 Task: Slide 4 - About The Recipe.
Action: Mouse moved to (35, 82)
Screenshot: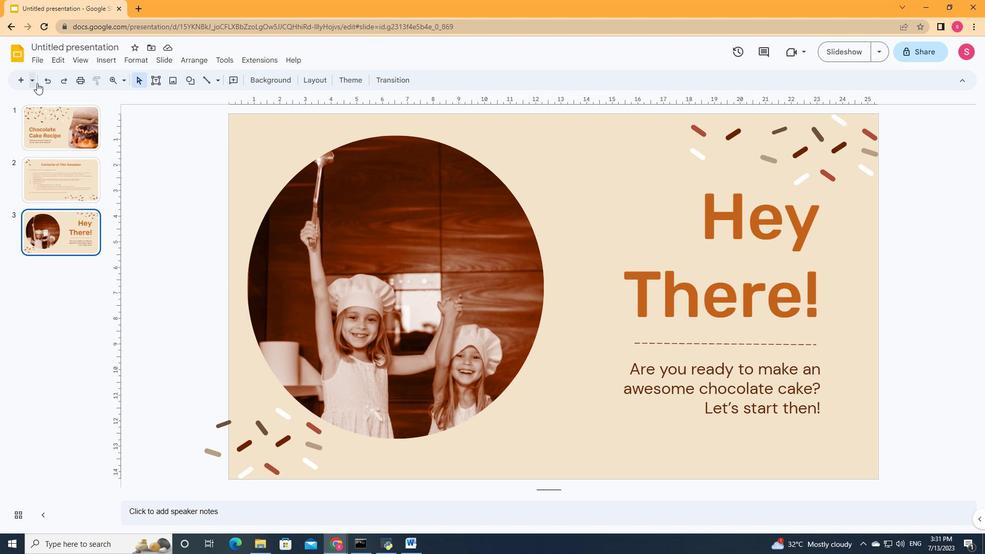 
Action: Mouse pressed left at (35, 82)
Screenshot: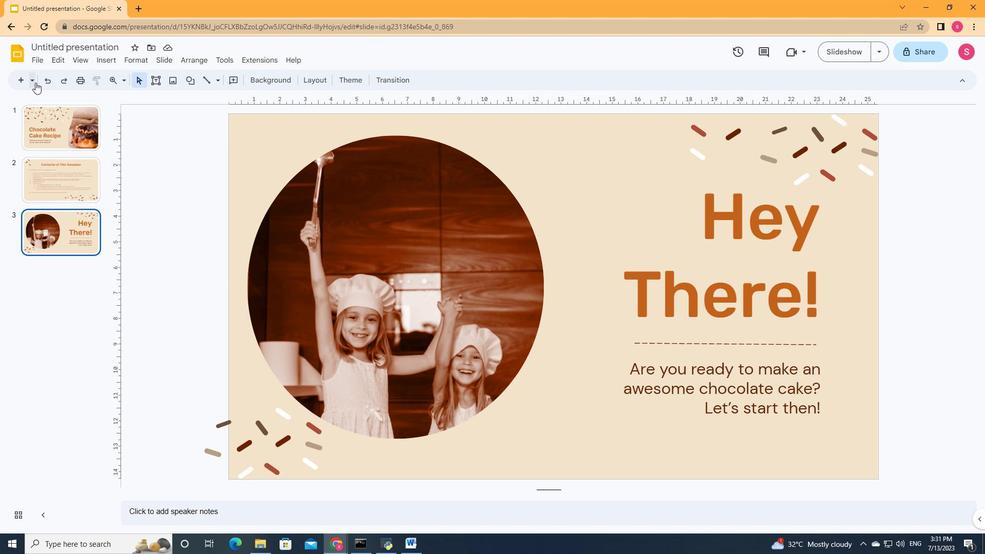 
Action: Mouse moved to (179, 111)
Screenshot: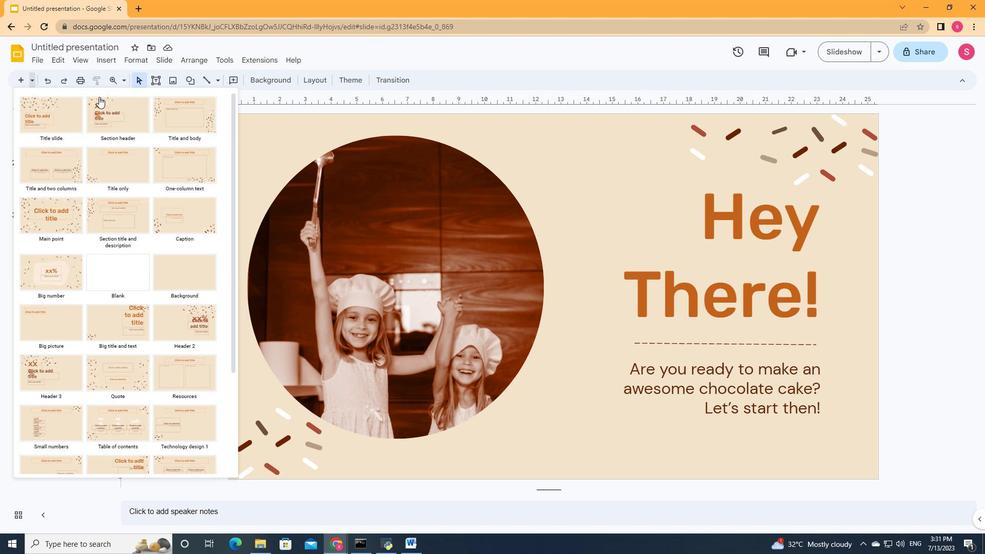 
Action: Mouse pressed left at (179, 111)
Screenshot: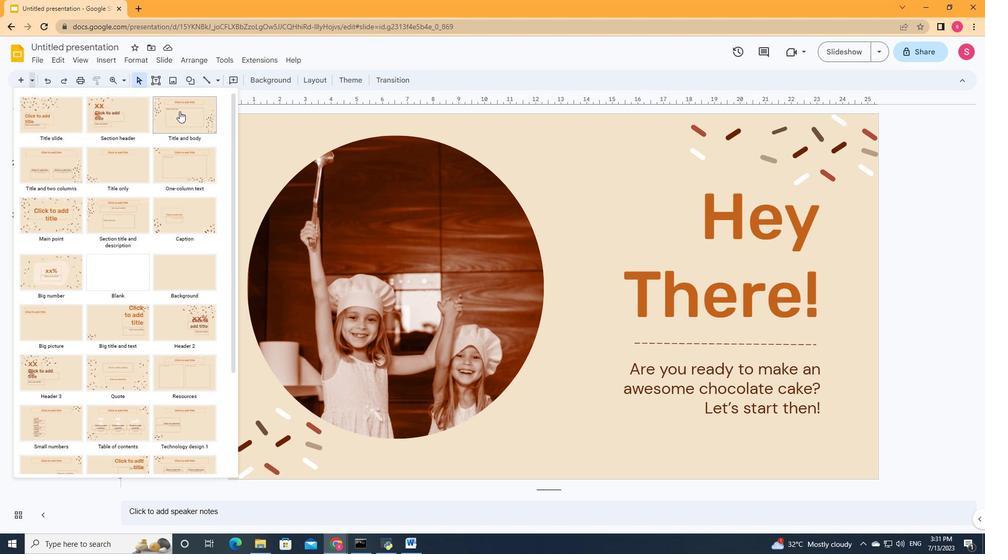 
Action: Mouse moved to (434, 166)
Screenshot: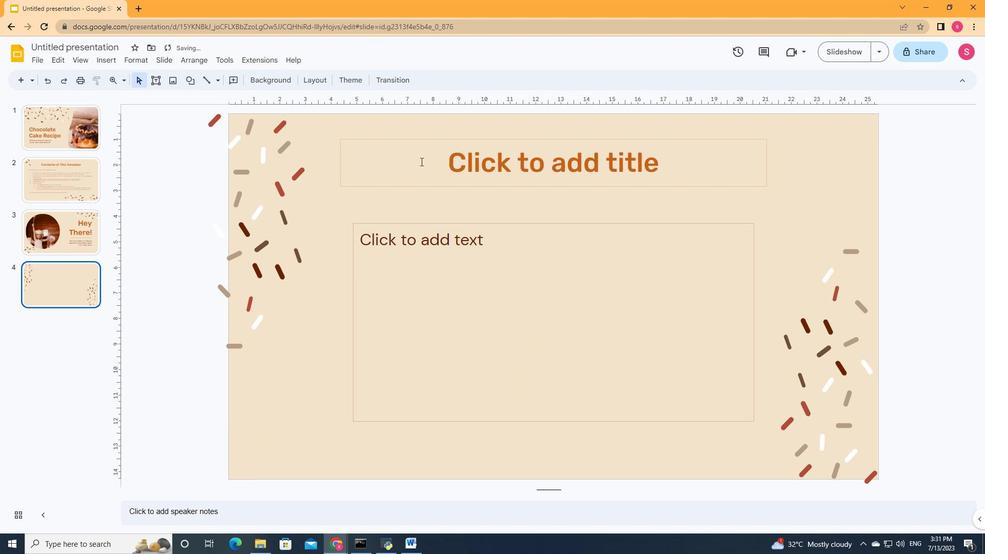 
Action: Mouse pressed left at (434, 166)
Screenshot: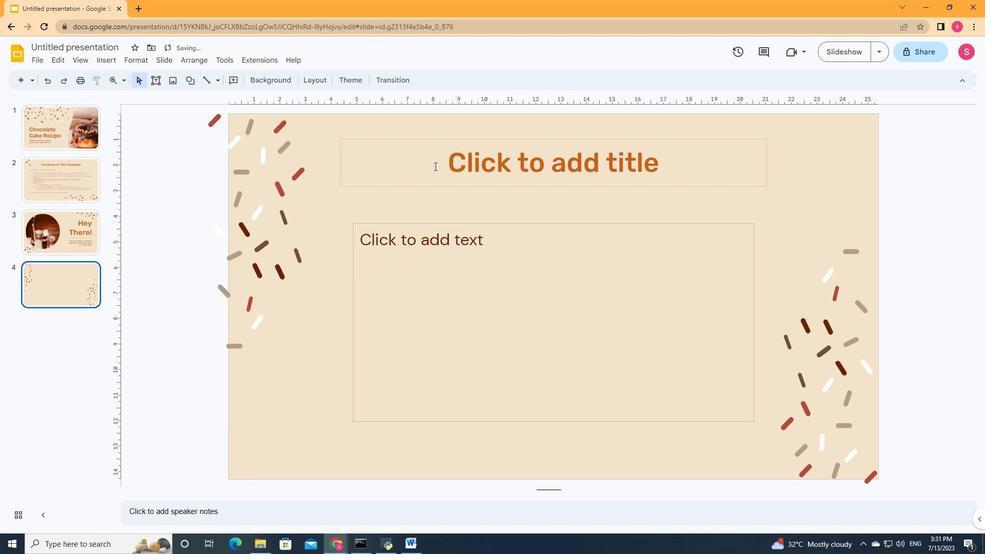 
Action: Key pressed <Key.shift>About<Key.space>the<Key.space><Key.shift>Recipe
Screenshot: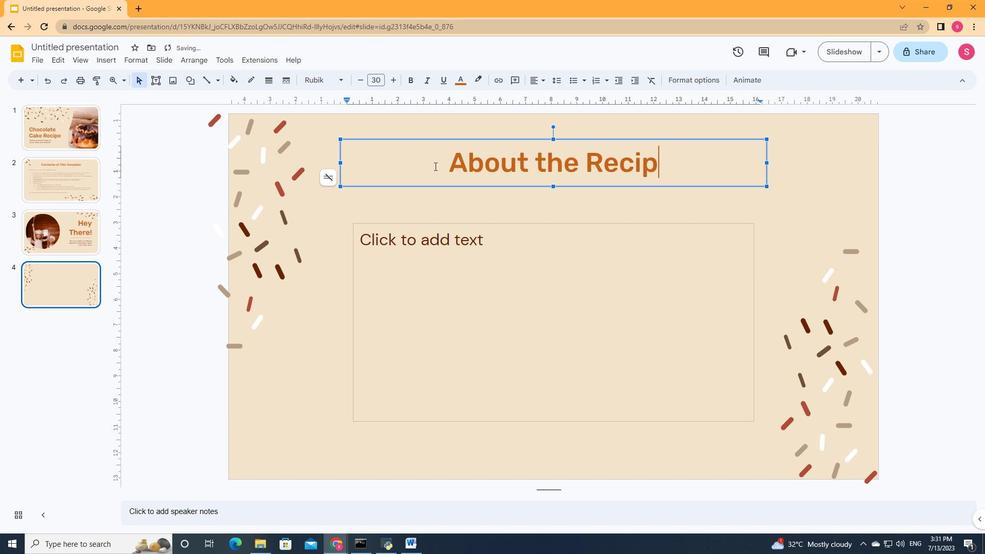 
Action: Mouse moved to (410, 289)
Screenshot: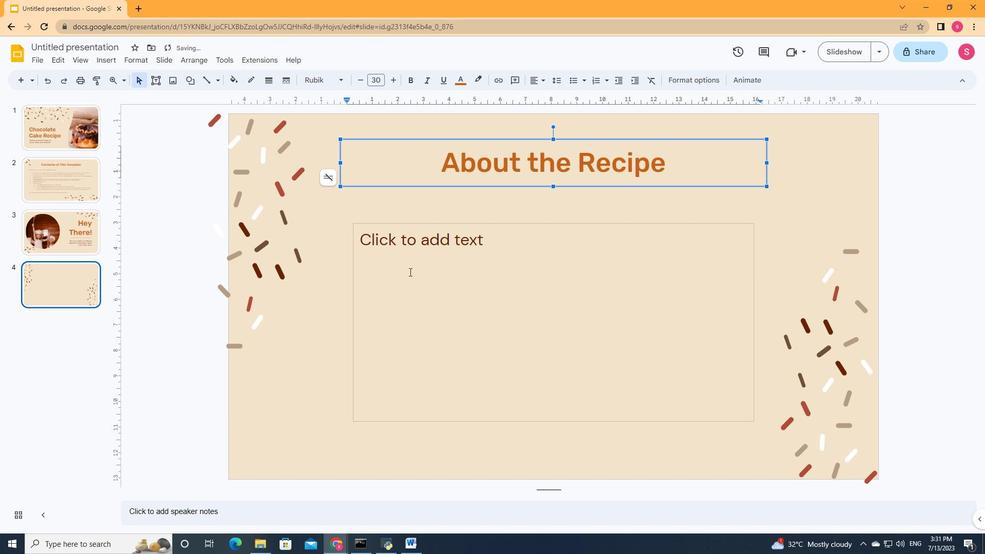 
Action: Mouse pressed left at (410, 289)
Screenshot: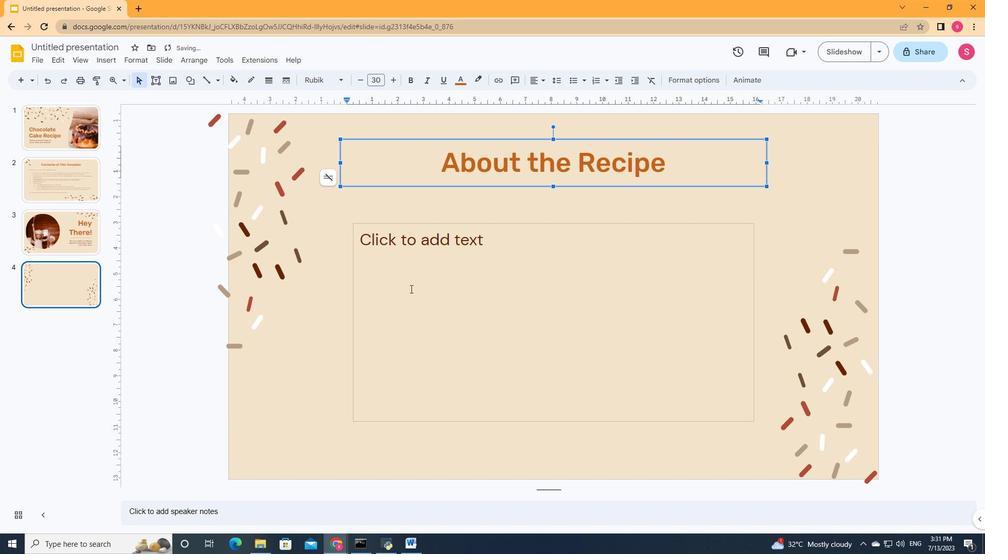 
Action: Key pressed <Key.shift>Craving<Key.space>something<Key.space>sweet<Key.shift>?<Key.space><Key.shift>Then,<Key.space>we<Key.space>have<Key.space>the<Key.space>perfect<Key.space>solution.<Key.space><Key.shift>This<Key.space>chocolate<Key.space>cake<Key.space>is<Key.shift><Key.shift><Key.shift><Key.shift><Key.shift><Key.shift><Key.shift><Key.shift><Key.shift>:<Key.enter><Key.shift><Key.shift>Very<Key.space>easy<Key.space>to<Key.space>make<Key.enter><Key.shift>You<Key.space>can<Key.space>change<Key.space>the<Key.space>ingredients<Key.space>and<Key.space>choose<Key.space>gluten-free<Key.space>options<Key.space>too<Key.enter><Key.shift>Most<Key.space>importantly,<Key.space>it's<Key.space>simply<Key.space>delicious<Key.shift><Key.shift><Key.shift><Key.shift><Key.shift><Key.shift><Key.shift><Key.shift><Key.shift><Key.shift><Key.shift><Key.shift><Key.shift><Key.shift><Key.shift>!<Key.enter><Key.shift><Key.shift><Key.shift><Key.shift><Key.shift><Key.shift><Key.shift>We'll<Key.space>take<Key.space>you<Key.space>step<Key.space>by<Key.space>step,<Key.space>so<Key.space>dont<Key.backspace>'t<Key.space>worry<Key.space>about<Key.space>getting<Key.space>messy<Key.space>and<Key.space>have<Key.space>fun<Key.shift><Key.shift>!
Screenshot: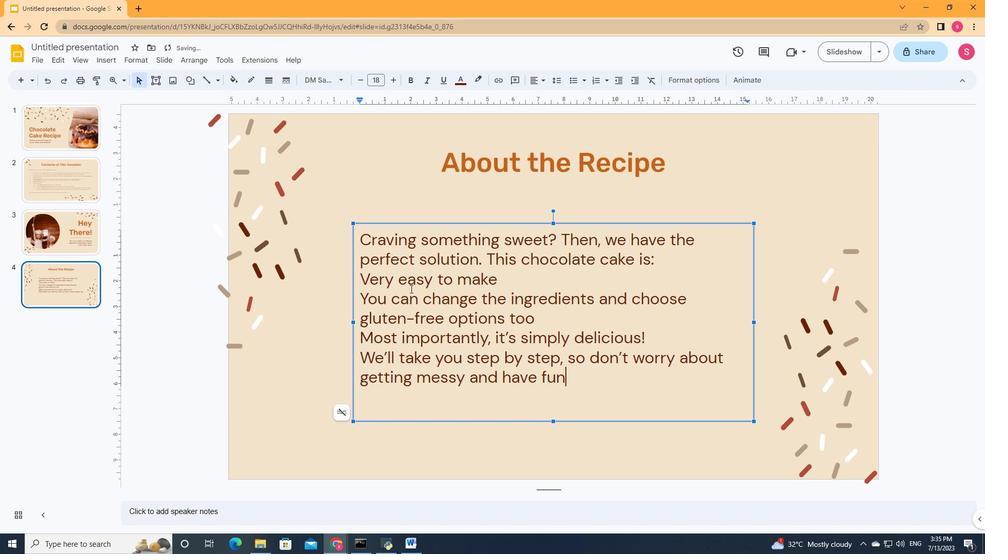 
Action: Mouse moved to (360, 281)
Screenshot: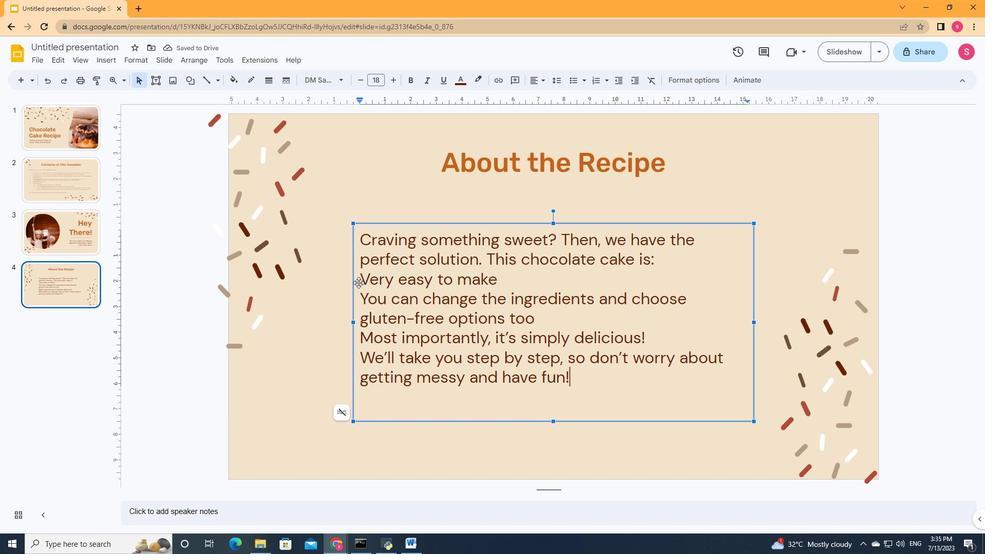 
Action: Mouse pressed left at (360, 281)
Screenshot: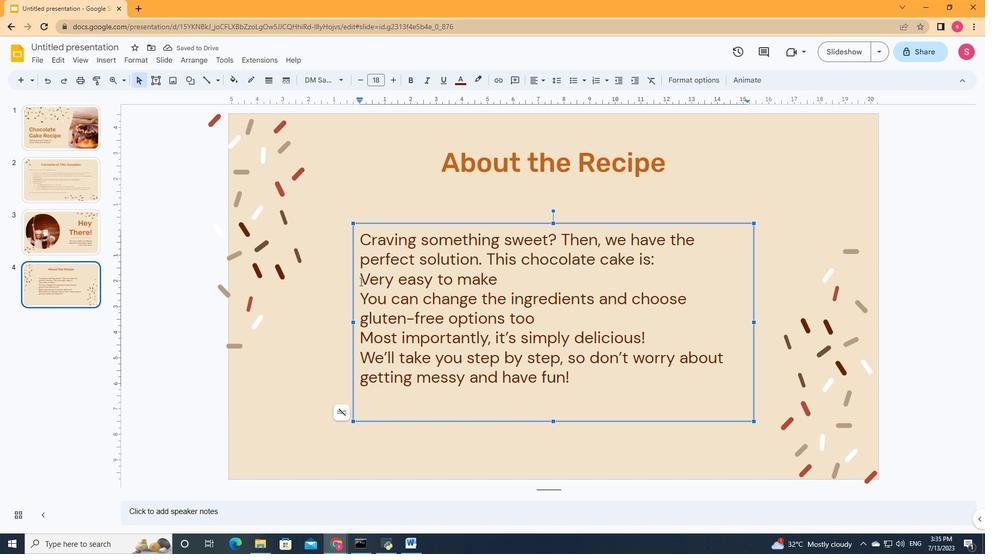 
Action: Mouse moved to (580, 78)
Screenshot: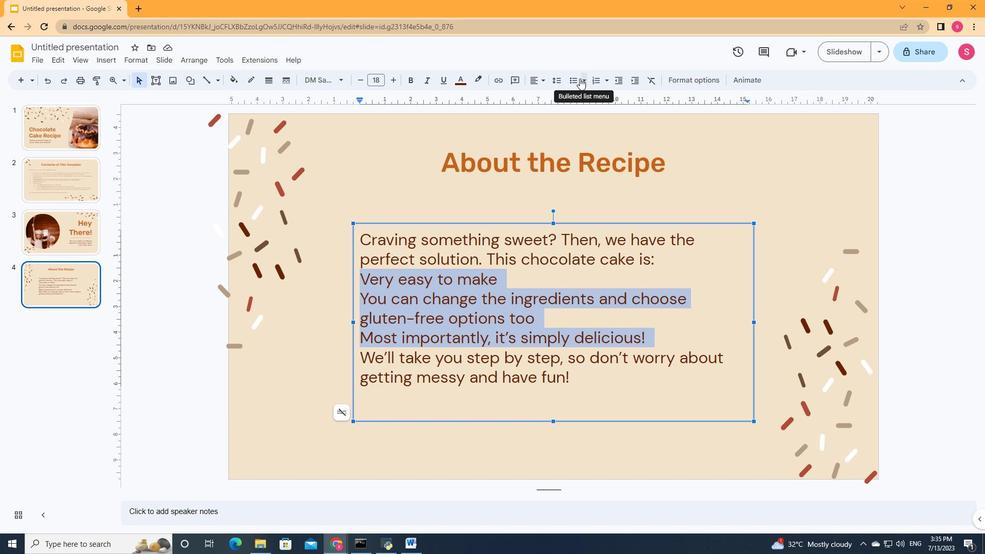 
Action: Mouse pressed left at (580, 78)
Screenshot: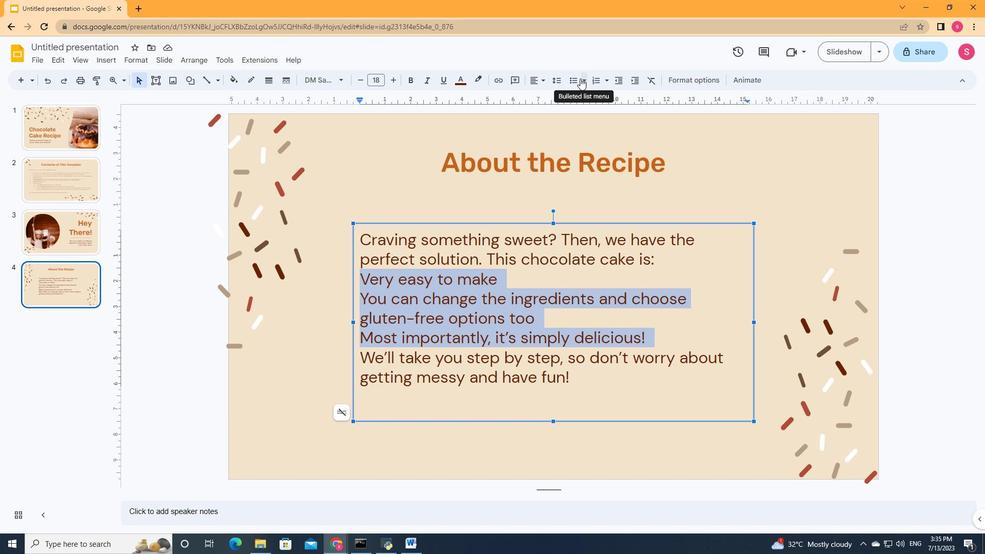 
Action: Mouse moved to (582, 107)
Screenshot: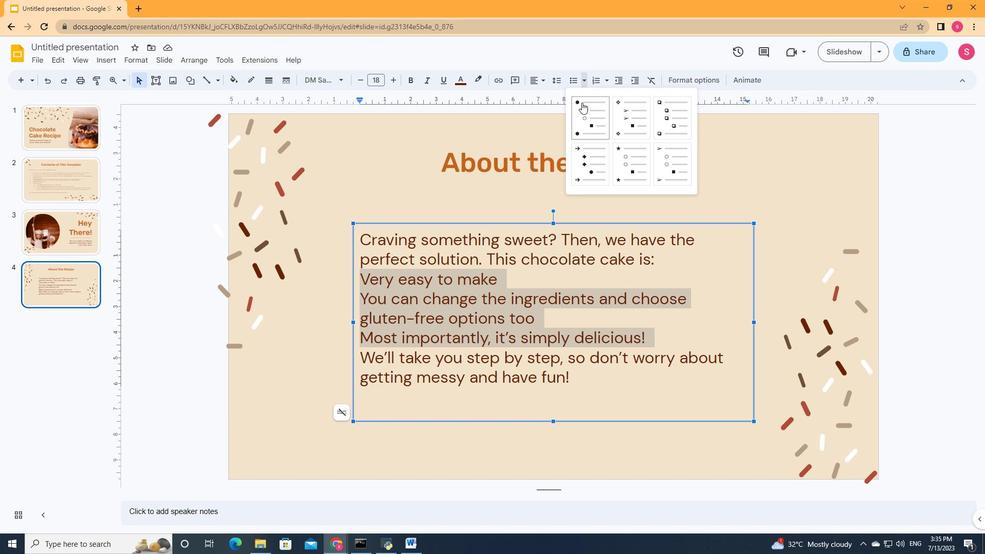 
Action: Mouse pressed left at (582, 107)
Screenshot: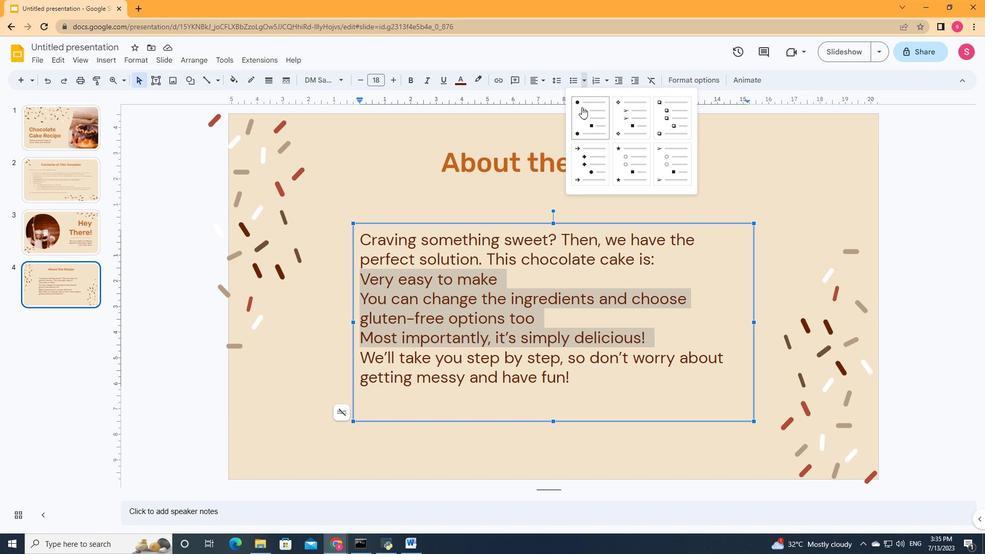 
Action: Mouse moved to (659, 262)
Screenshot: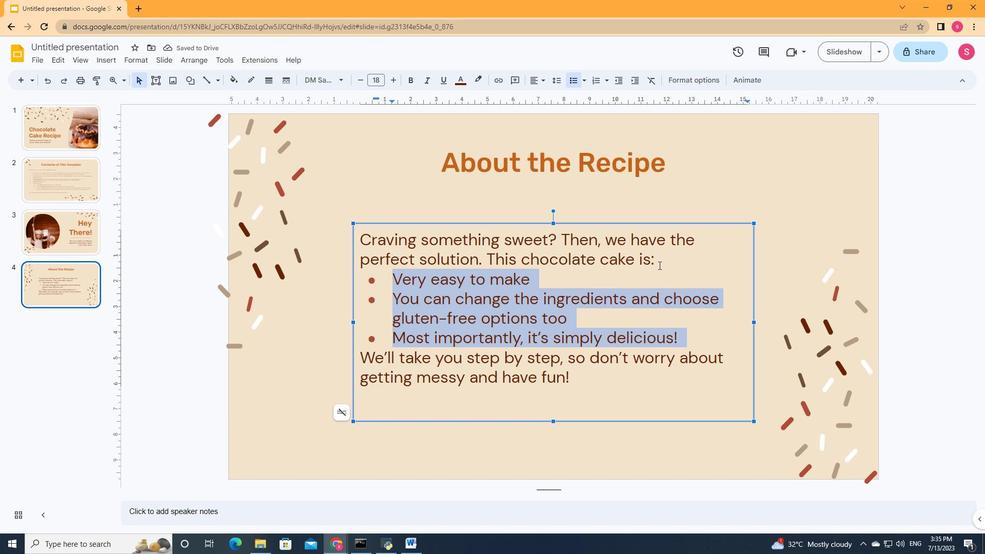 
Action: Mouse pressed left at (659, 262)
Screenshot: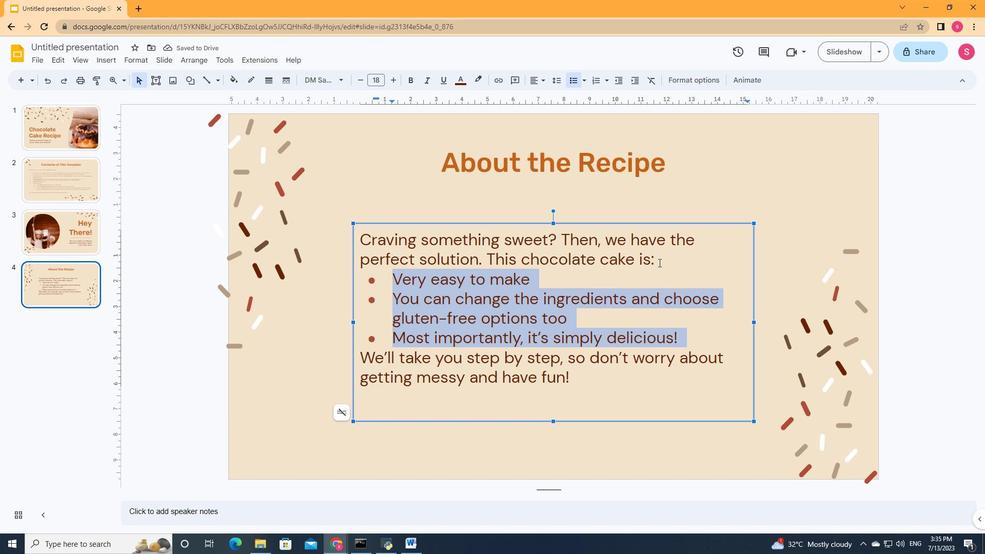 
Action: Mouse moved to (659, 266)
Screenshot: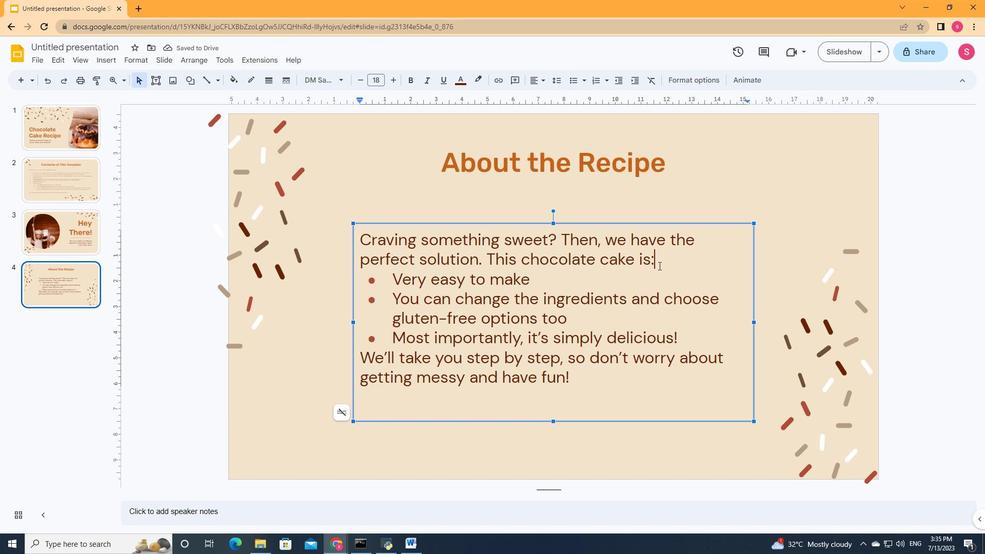 
Action: Key pressed <Key.enter>
Screenshot: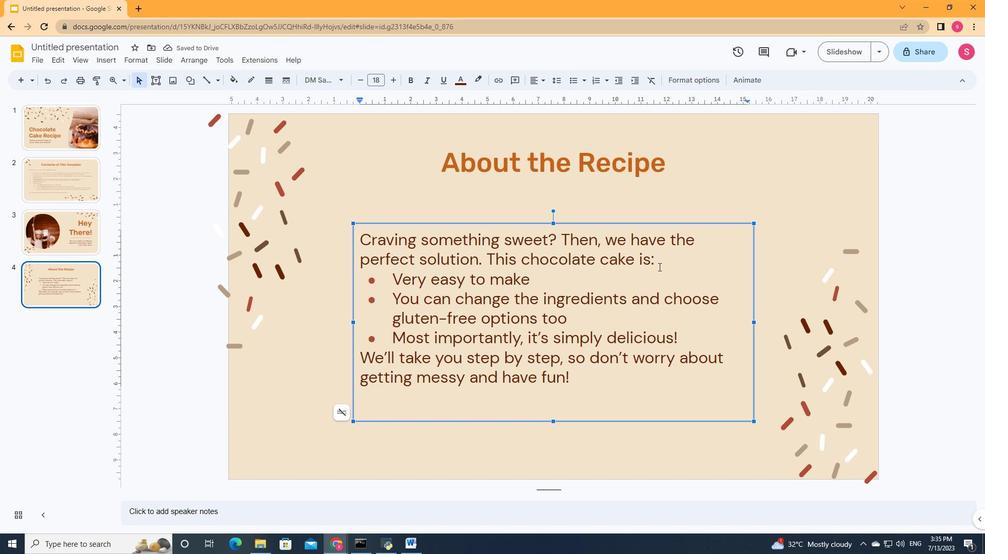 
Action: Mouse moved to (358, 378)
Screenshot: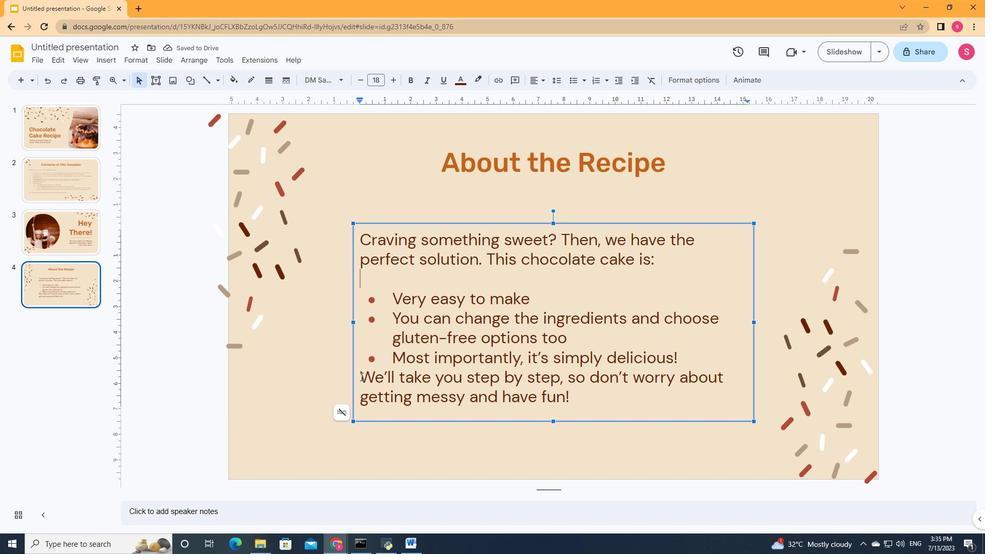 
Action: Mouse pressed left at (358, 378)
Screenshot: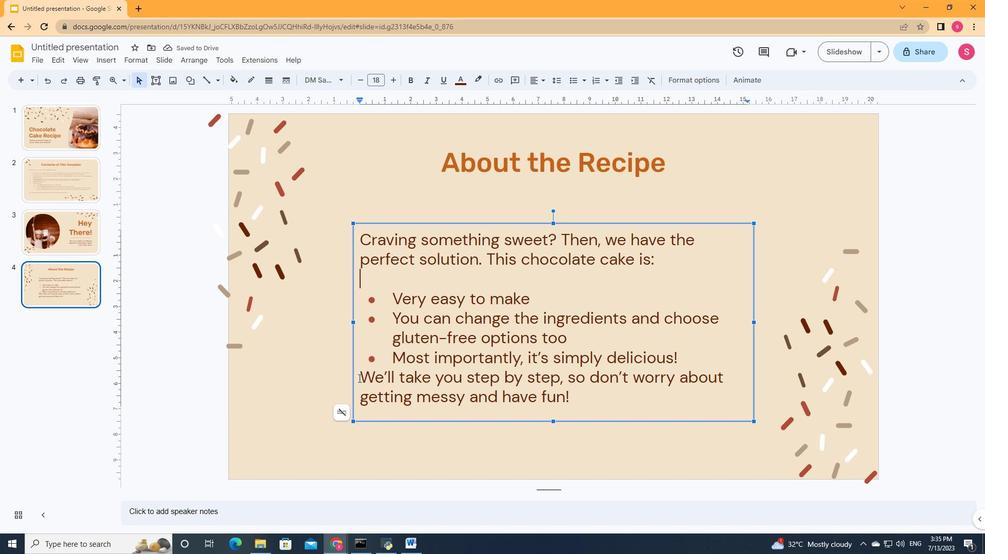 
Action: Mouse moved to (362, 378)
Screenshot: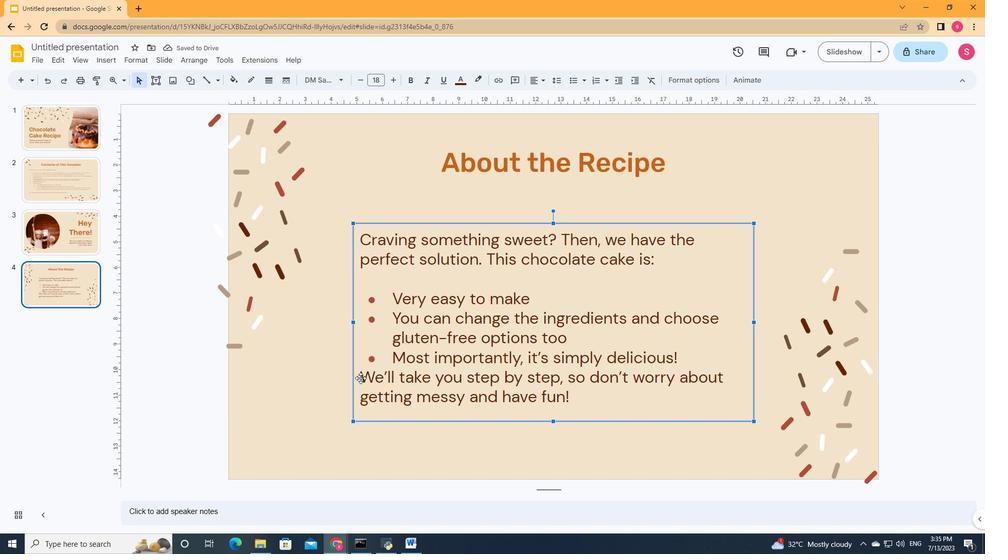 
Action: Mouse pressed left at (362, 378)
Screenshot: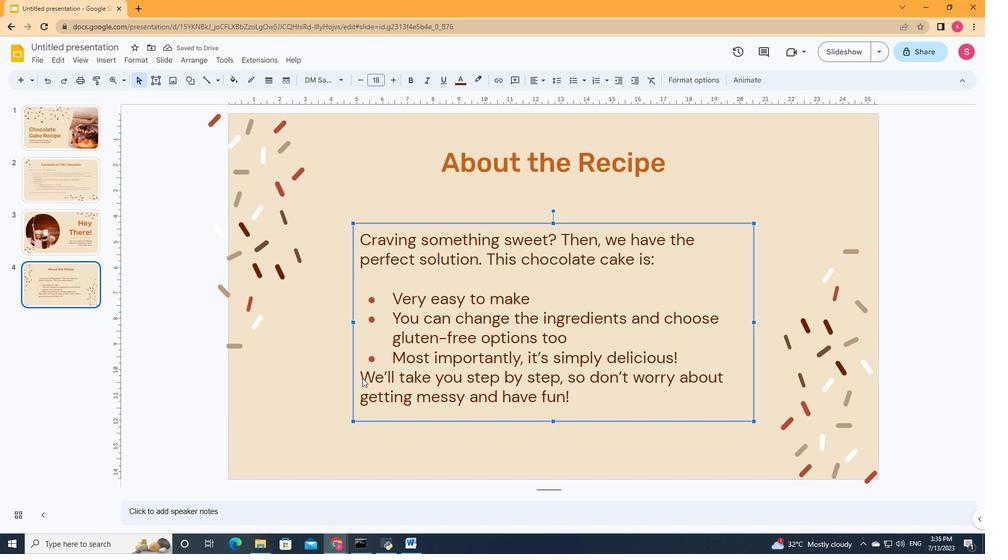 
Action: Mouse moved to (362, 378)
Screenshot: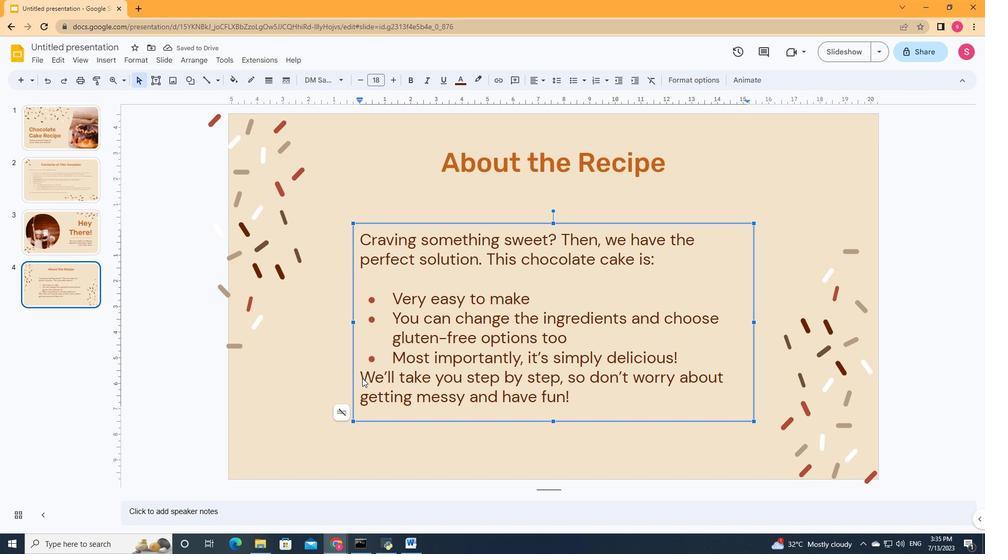 
Action: Key pressed <Key.enter>
Screenshot: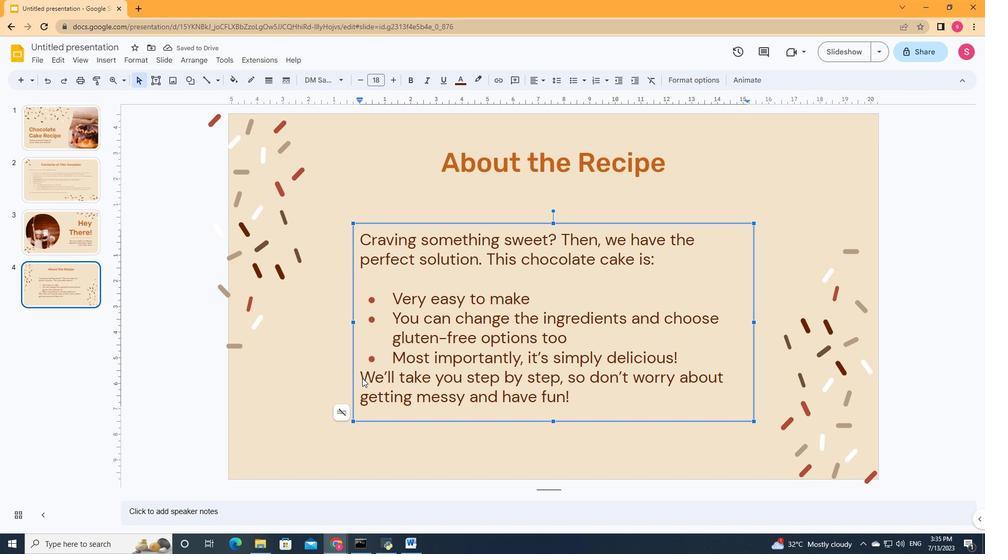 
Action: Mouse moved to (584, 439)
Screenshot: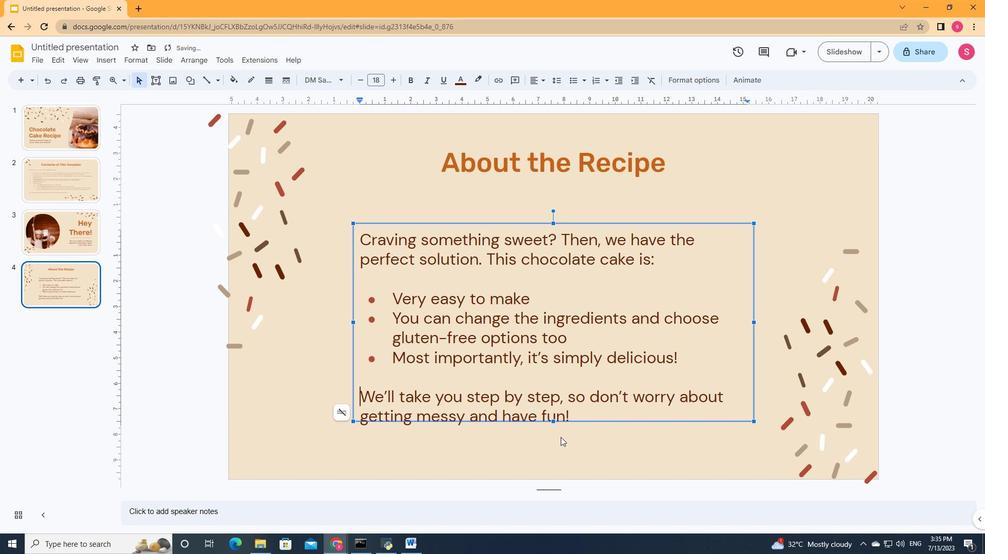 
Action: Mouse pressed left at (584, 439)
Screenshot: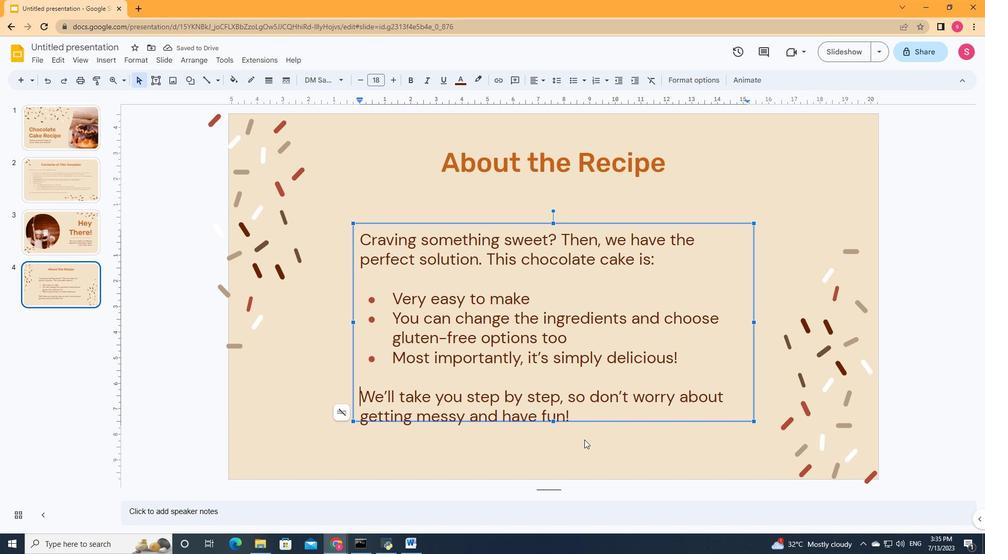 
Action: Mouse moved to (217, 82)
Screenshot: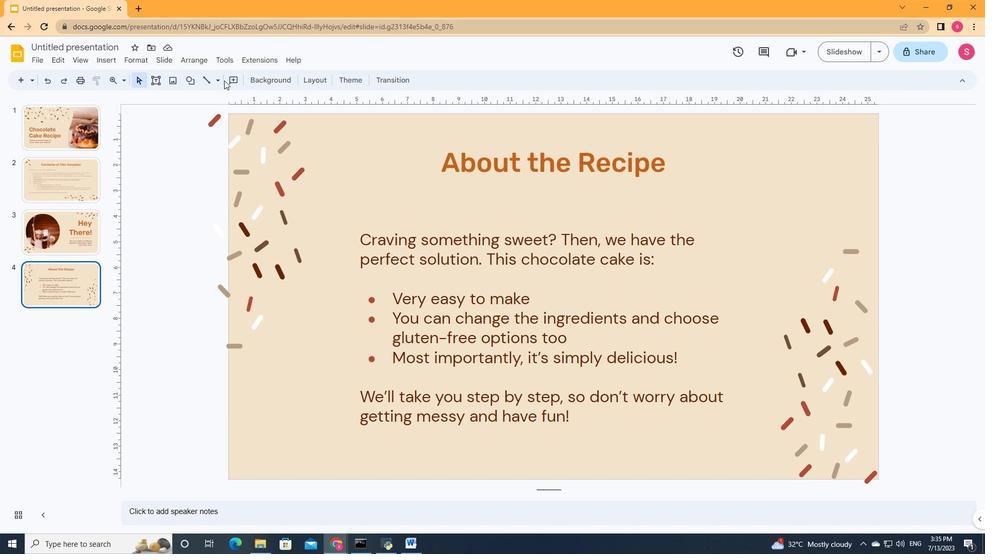 
Action: Mouse pressed left at (217, 82)
Screenshot: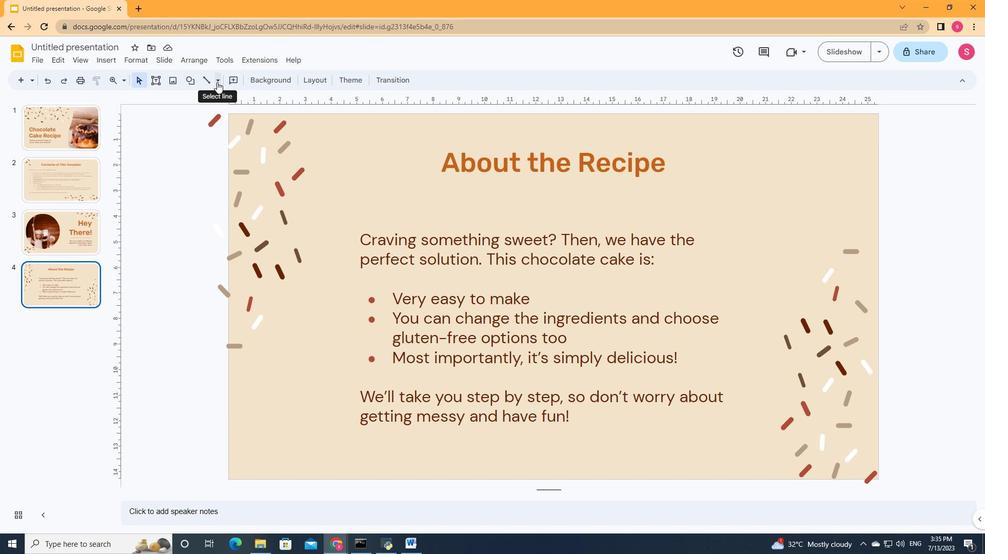 
Action: Mouse moved to (228, 100)
Screenshot: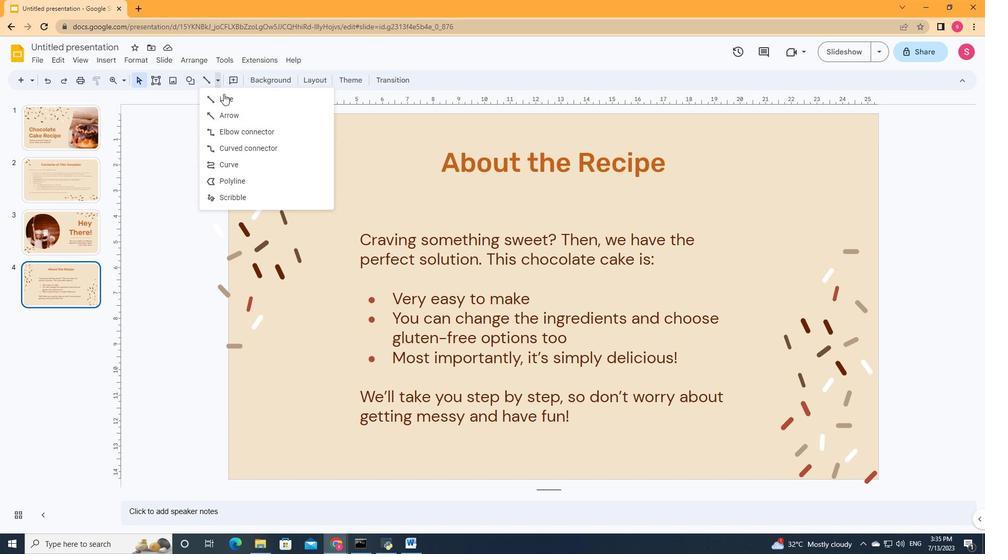 
Action: Mouse pressed left at (228, 100)
Screenshot: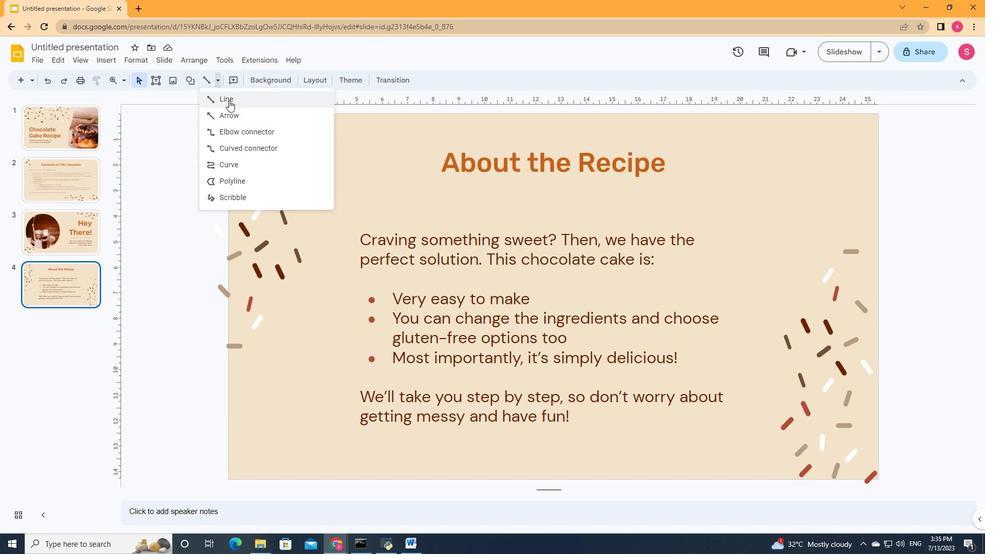 
Action: Mouse moved to (453, 195)
Screenshot: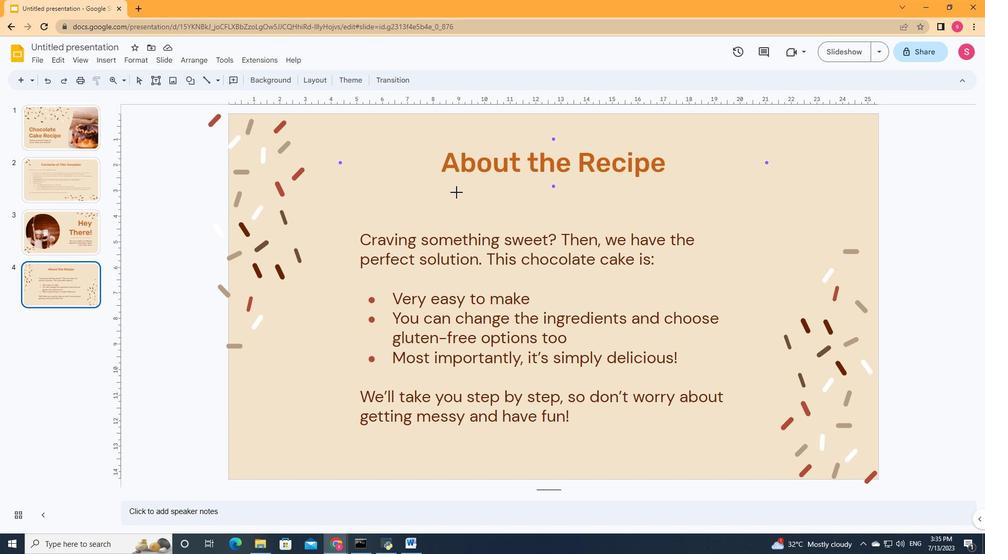 
Action: Mouse pressed left at (453, 195)
Screenshot: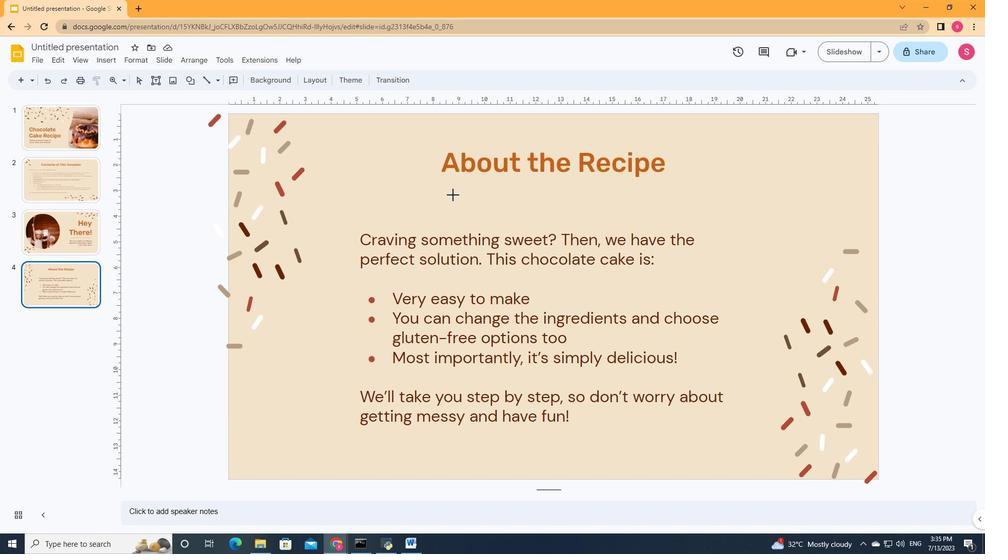 
Action: Mouse moved to (254, 83)
Screenshot: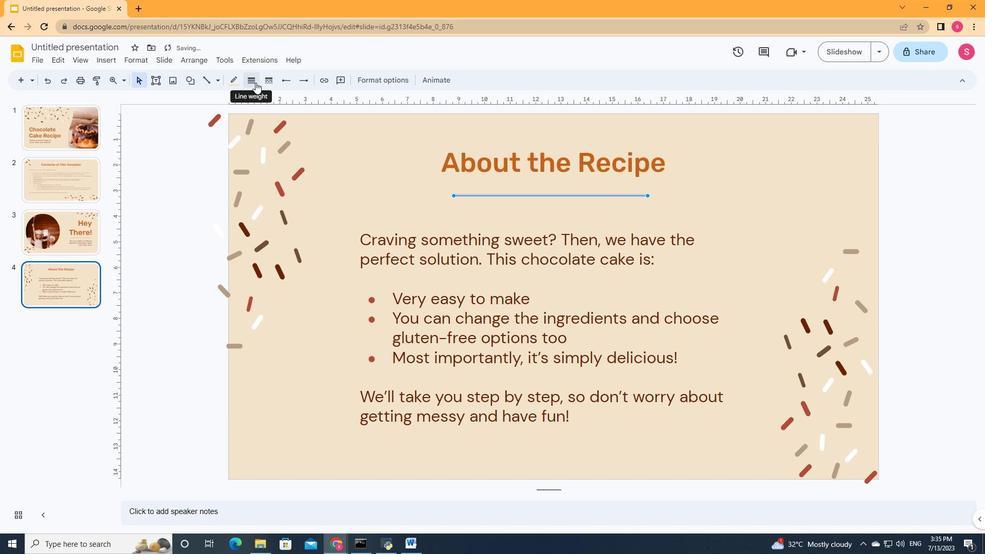 
Action: Mouse pressed left at (254, 83)
Screenshot: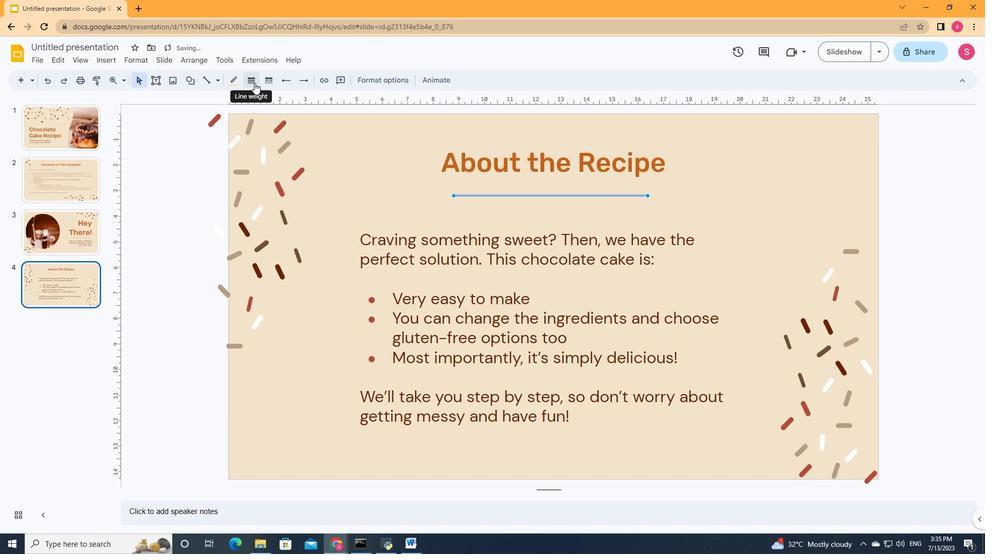 
Action: Mouse moved to (259, 150)
Screenshot: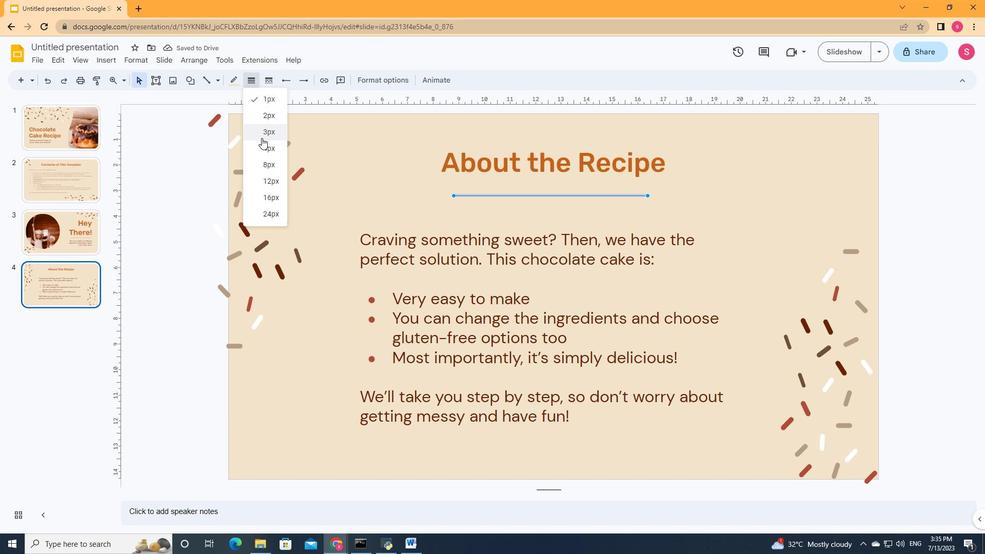 
Action: Mouse pressed left at (259, 150)
Screenshot: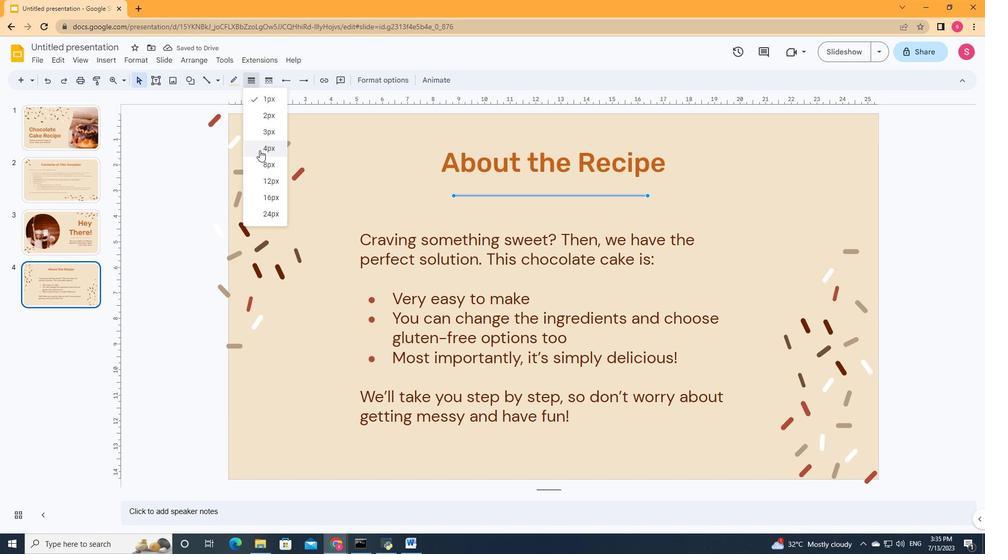 
Action: Mouse moved to (272, 83)
Screenshot: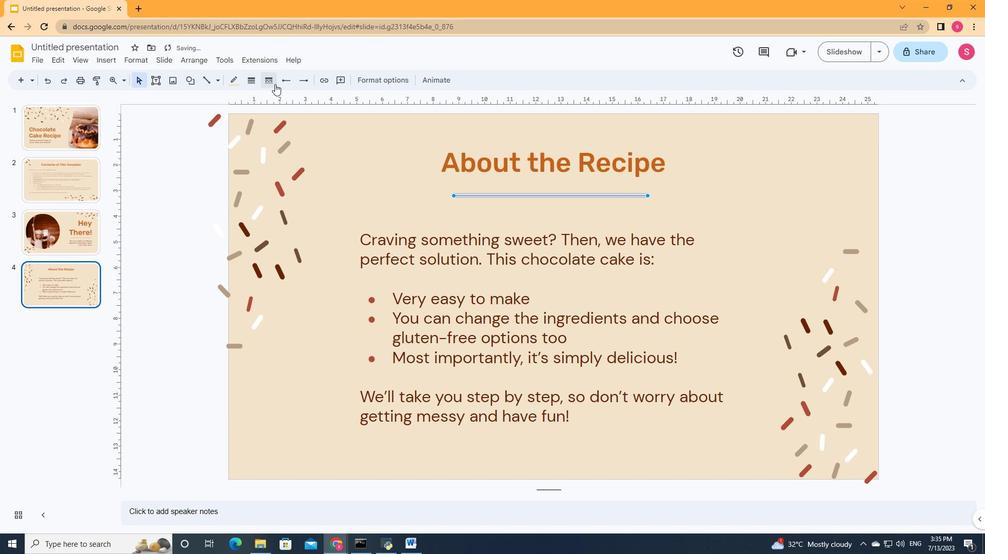 
Action: Mouse pressed left at (272, 83)
Screenshot: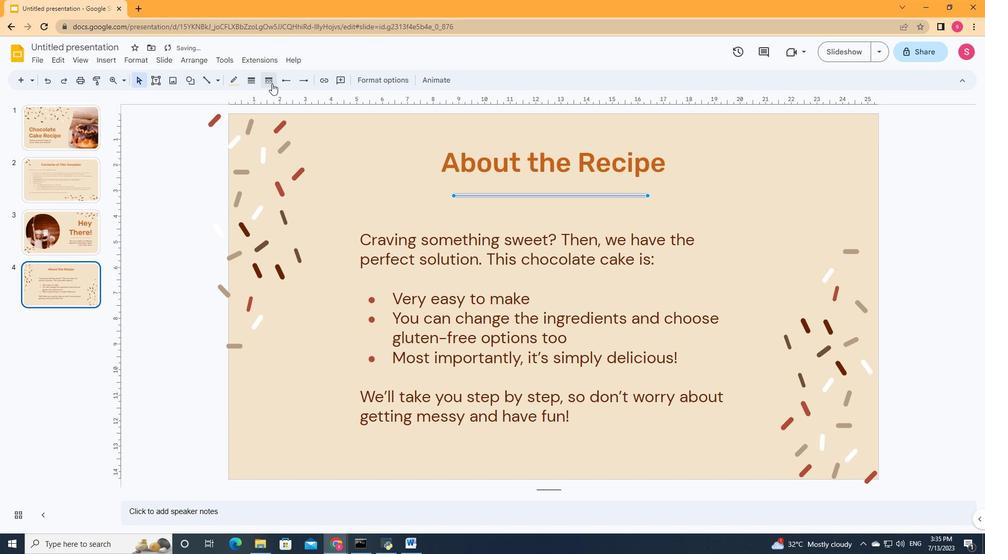 
Action: Mouse moved to (282, 159)
Screenshot: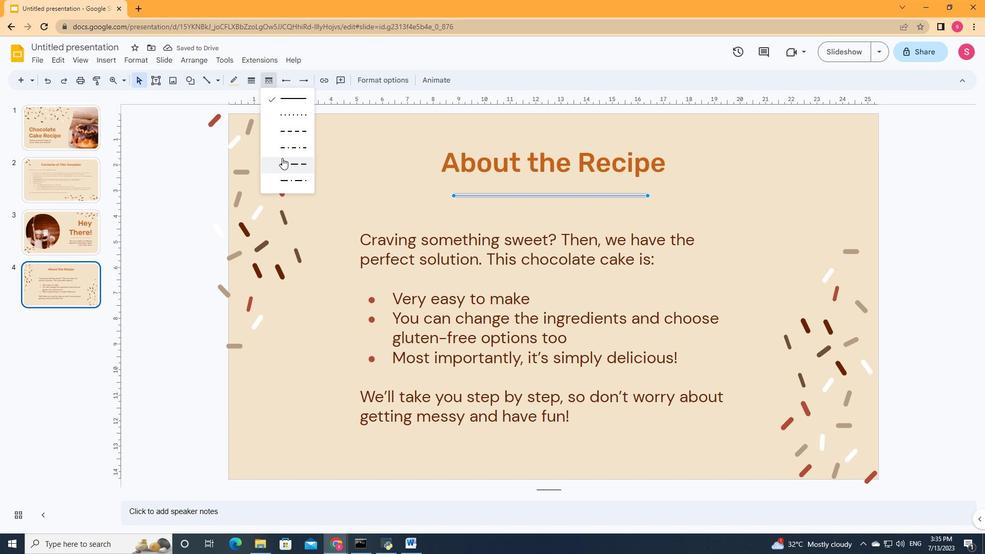 
Action: Mouse pressed left at (282, 159)
Screenshot: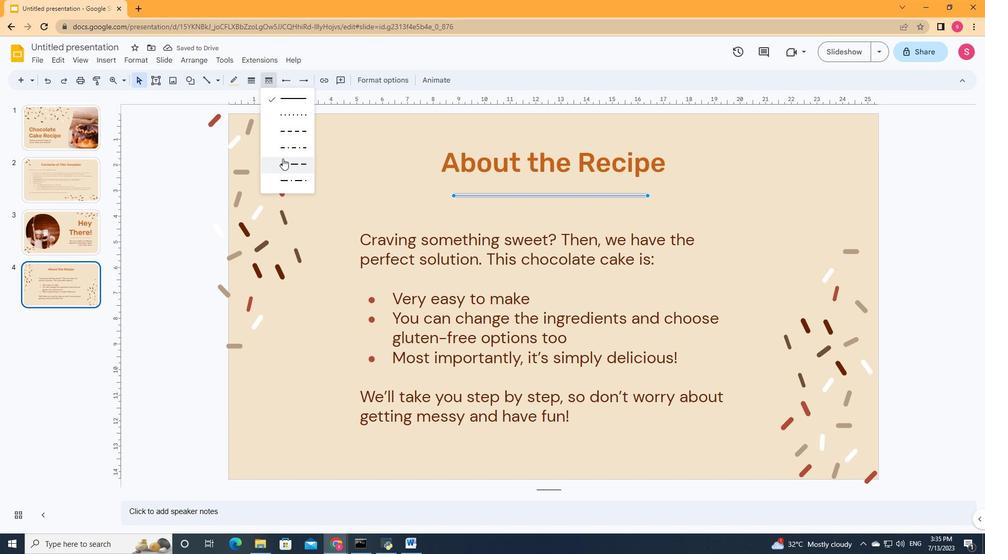 
Action: Mouse moved to (535, 219)
Screenshot: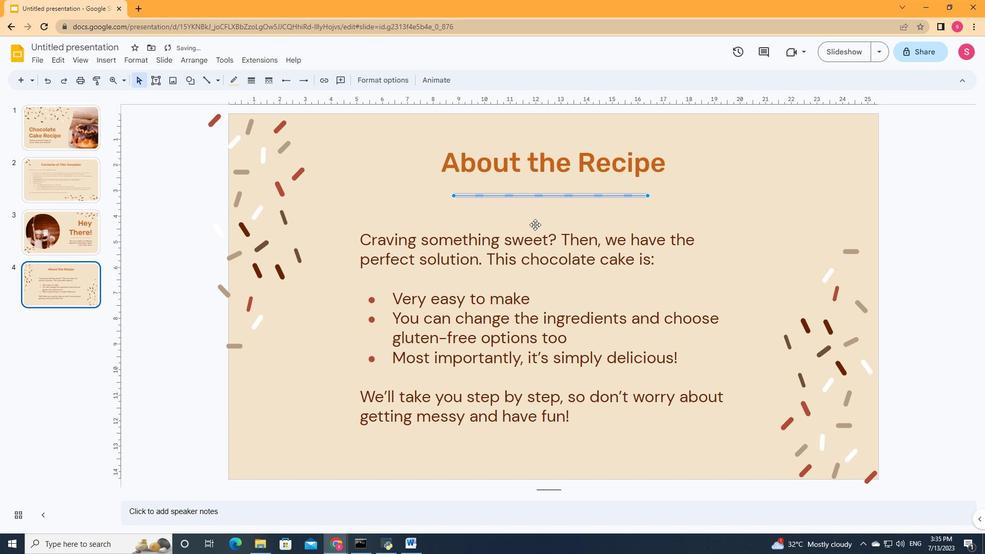 
Action: Mouse pressed left at (535, 219)
Screenshot: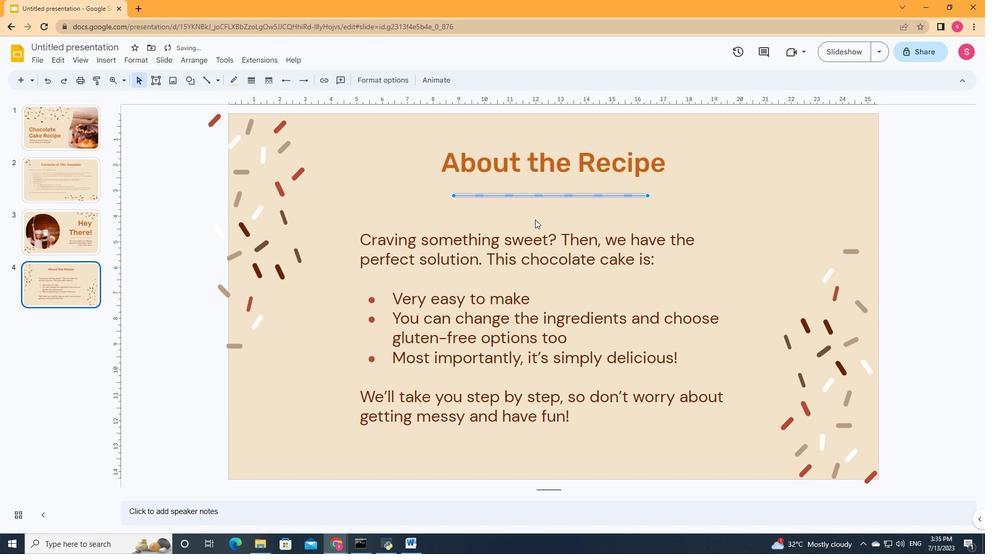 
Action: Mouse moved to (526, 197)
Screenshot: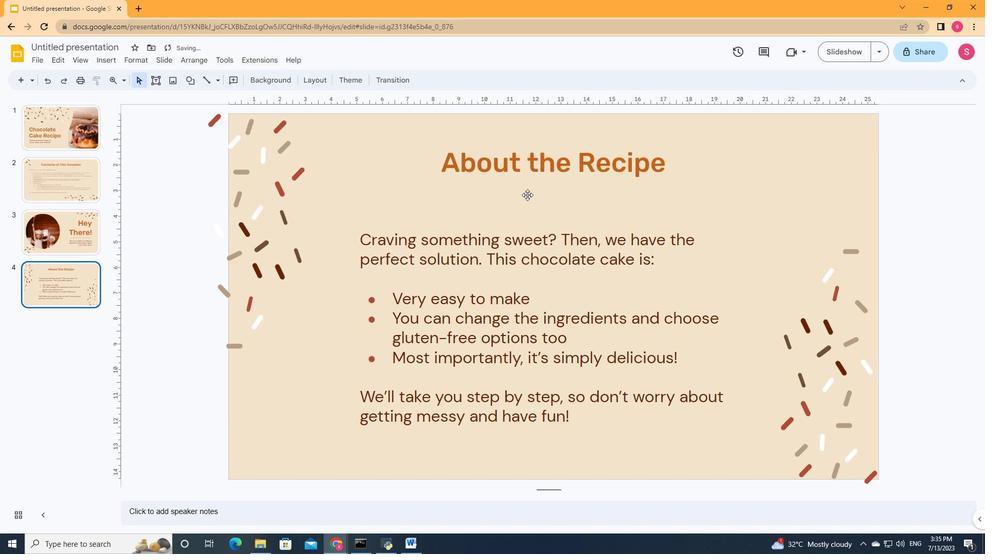 
Action: Mouse pressed left at (526, 197)
Screenshot: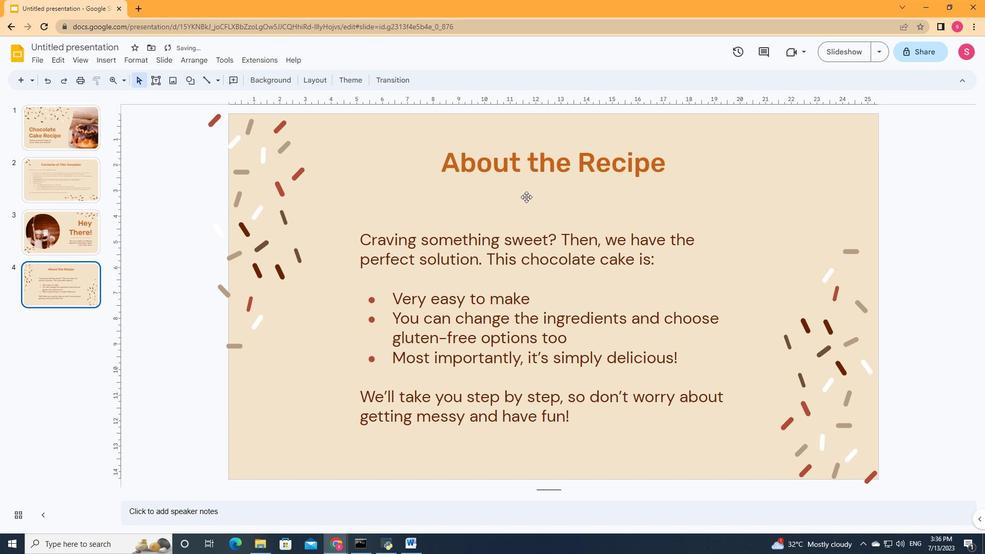 
Action: Mouse moved to (234, 84)
Screenshot: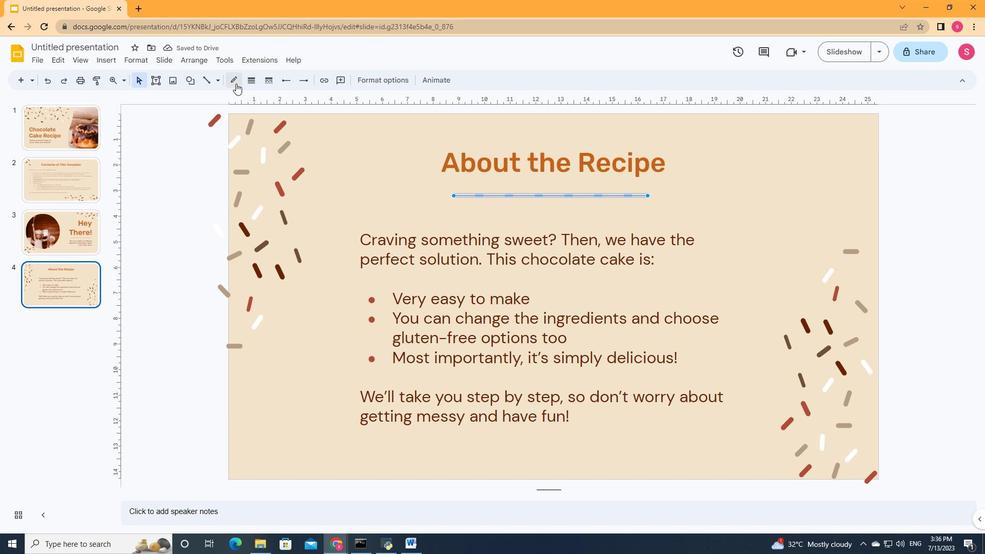
Action: Mouse pressed left at (234, 84)
Screenshot: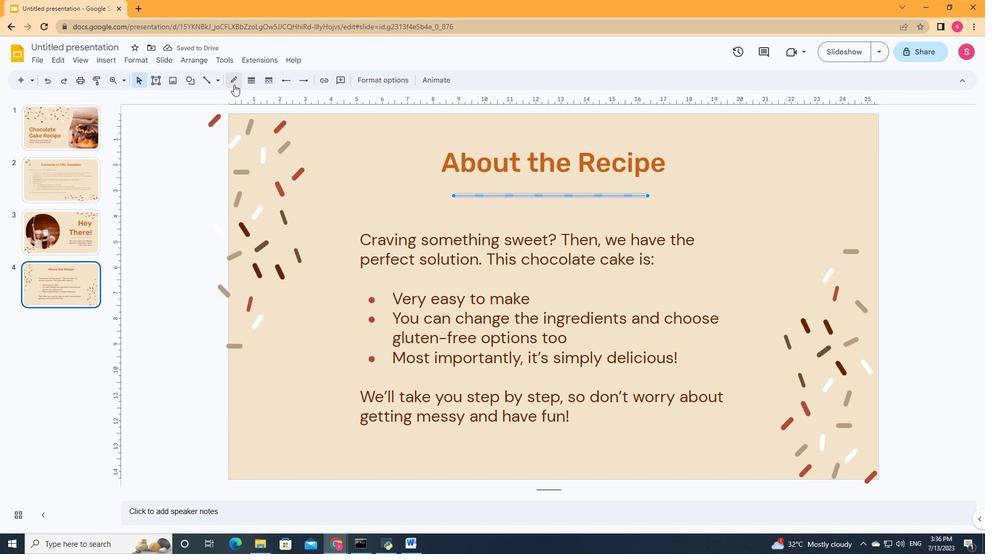 
Action: Mouse moved to (236, 113)
Screenshot: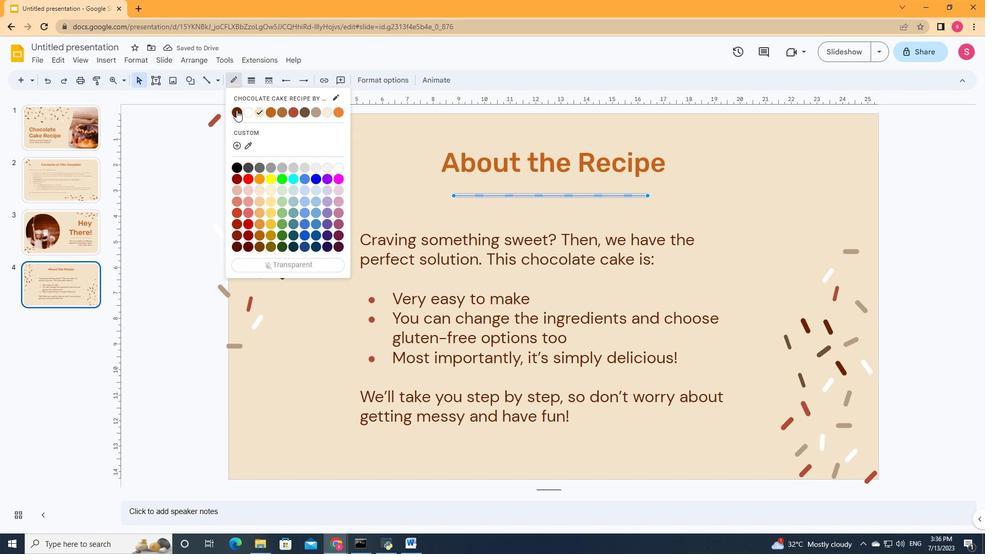 
Action: Mouse pressed left at (236, 113)
Screenshot: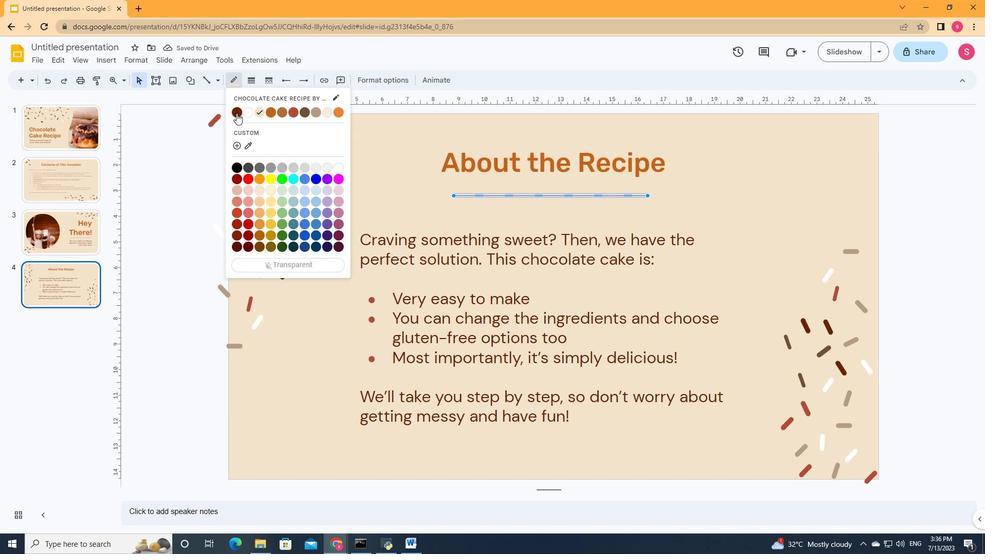 
Action: Mouse moved to (506, 232)
Screenshot: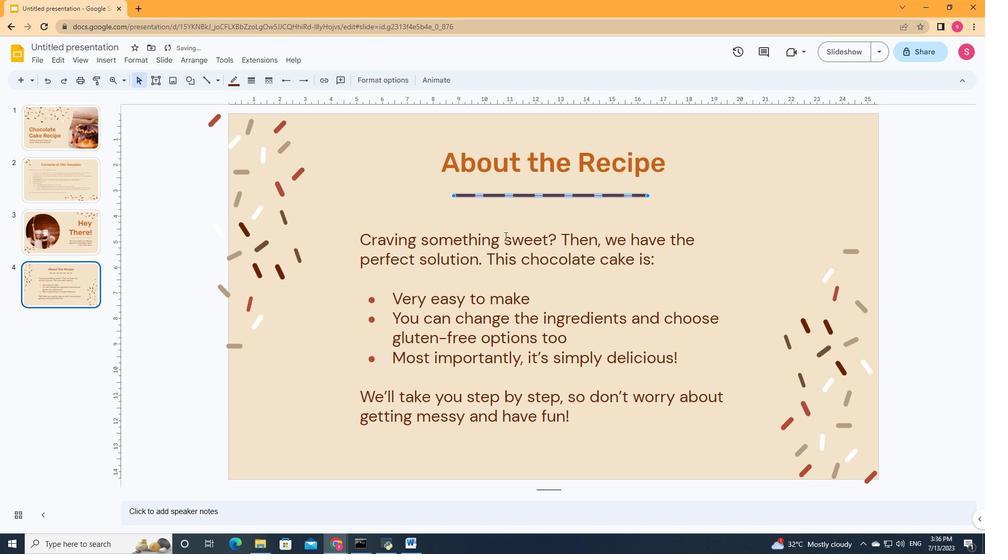
Action: Mouse pressed left at (506, 232)
Screenshot: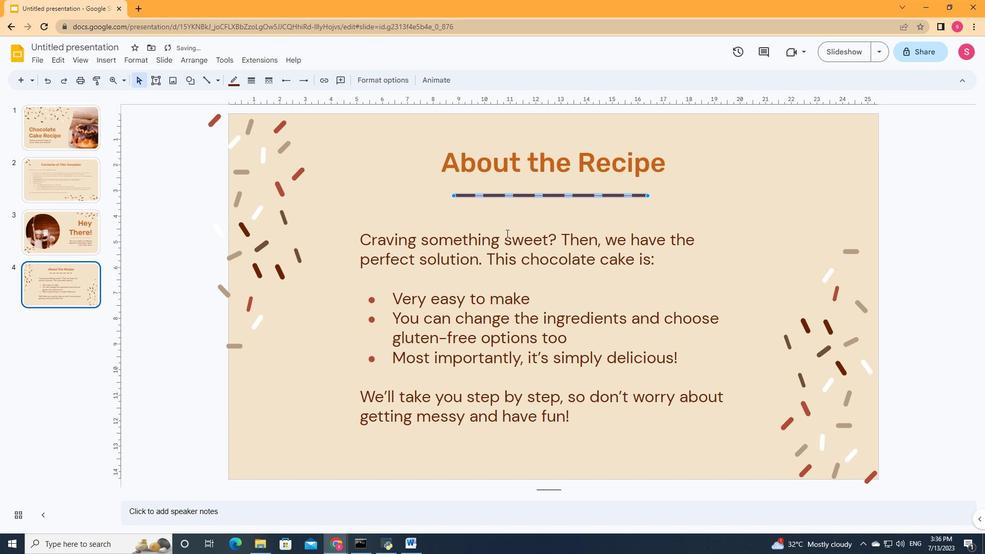 
Action: Mouse moved to (512, 193)
Screenshot: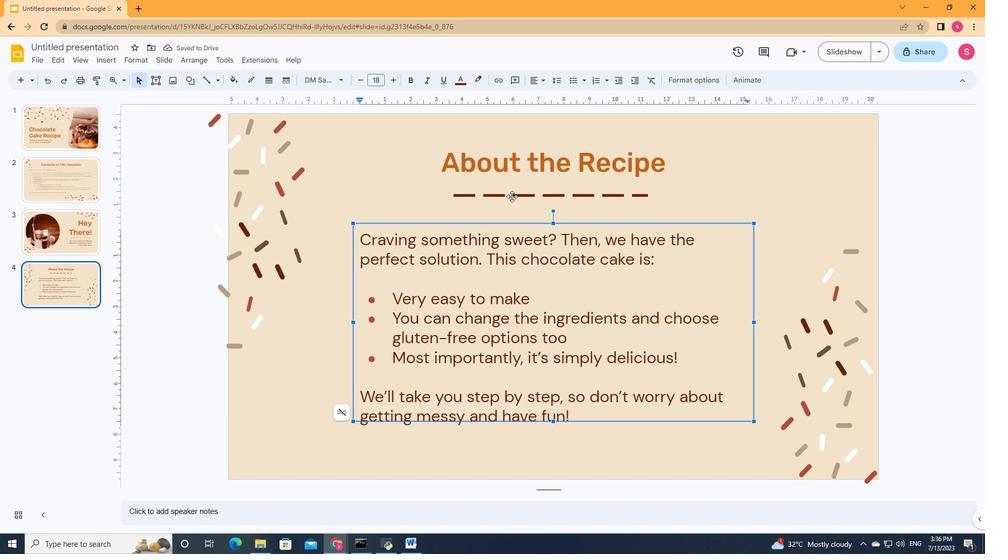 
Action: Mouse pressed left at (512, 193)
Screenshot: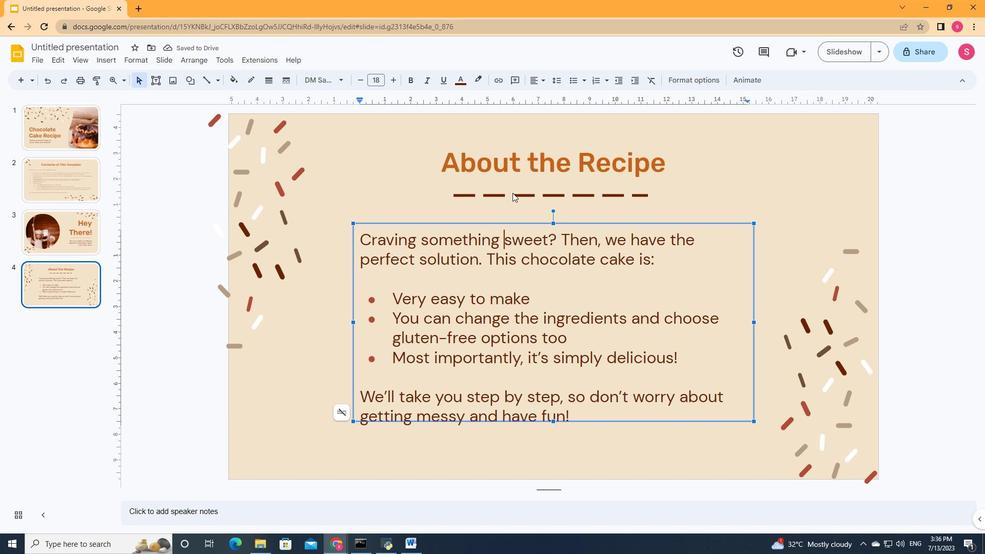 
Action: Mouse moved to (523, 195)
Screenshot: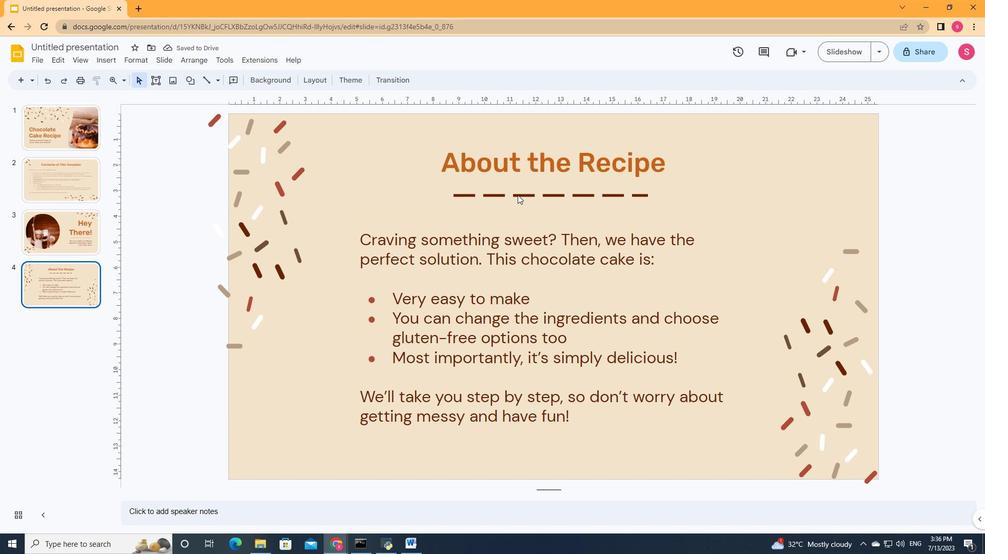 
Action: Mouse pressed left at (523, 195)
Screenshot: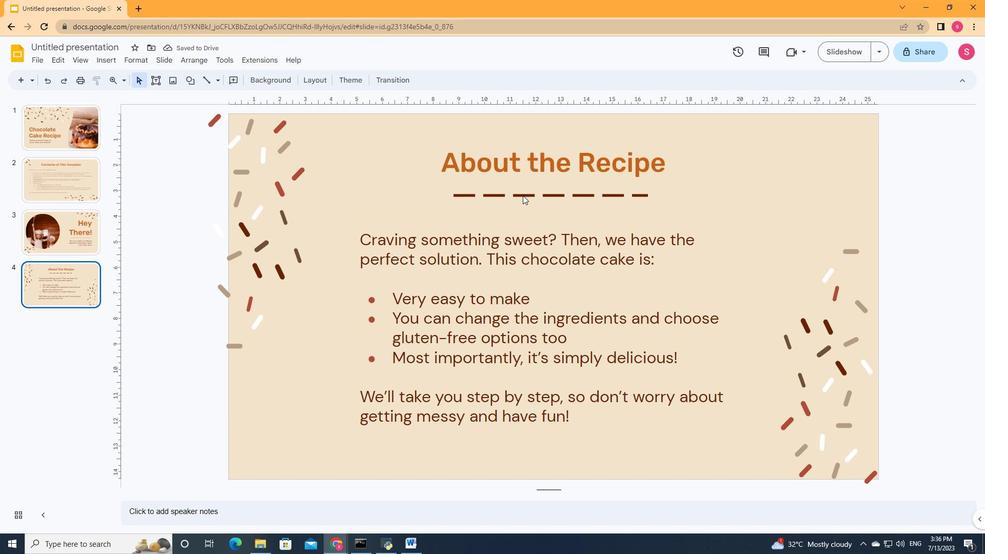 
Action: Mouse moved to (264, 84)
Screenshot: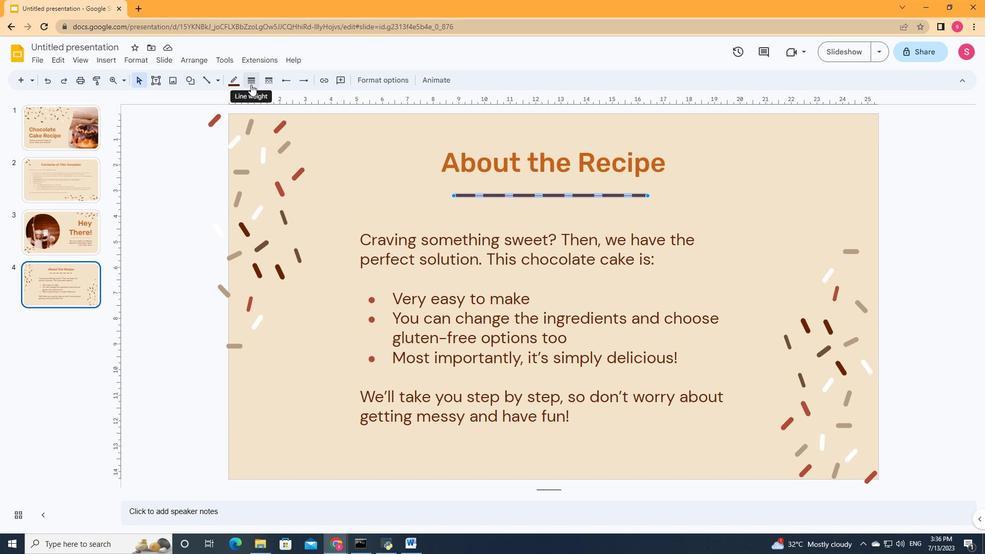 
Action: Mouse pressed left at (264, 84)
Screenshot: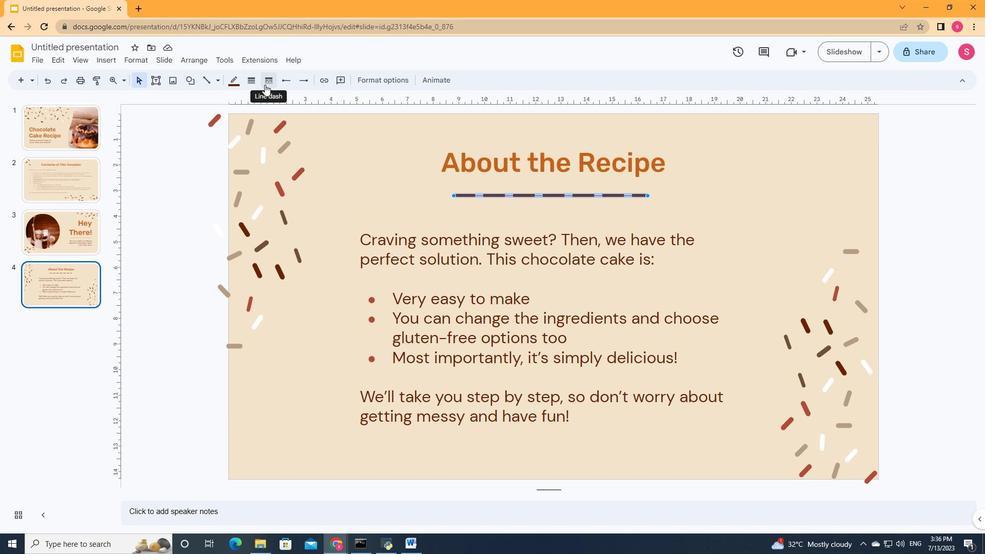 
Action: Mouse moved to (284, 125)
Screenshot: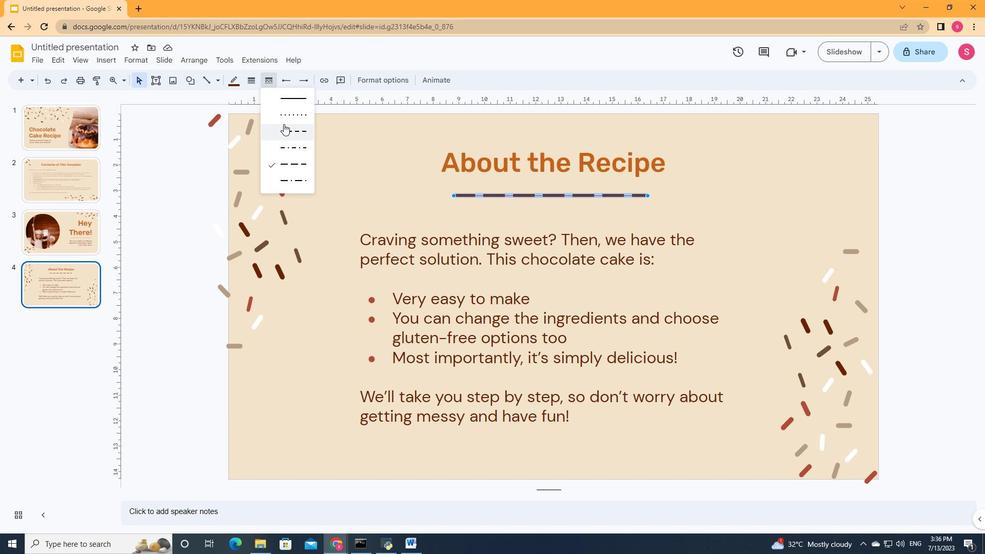 
Action: Mouse pressed left at (284, 125)
Screenshot: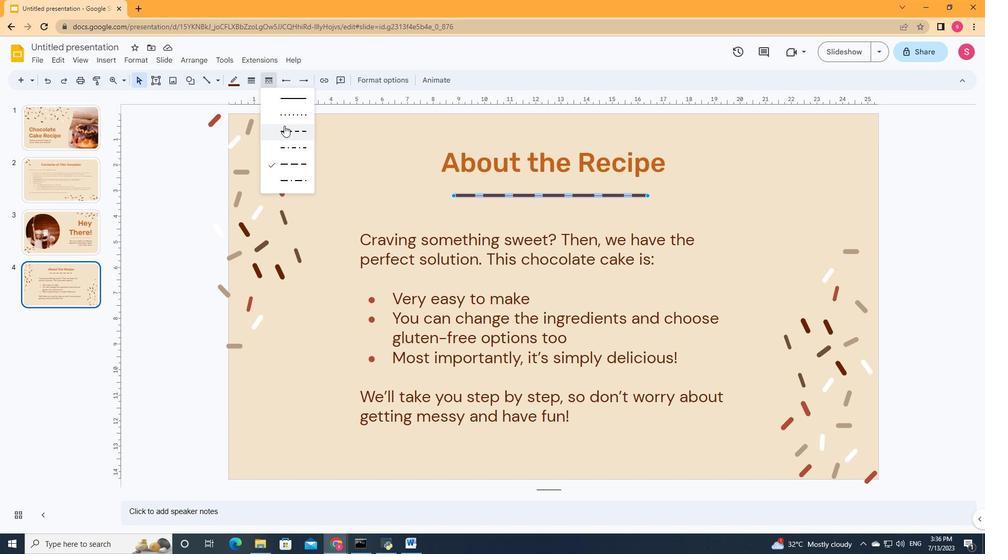 
Action: Mouse moved to (473, 204)
Screenshot: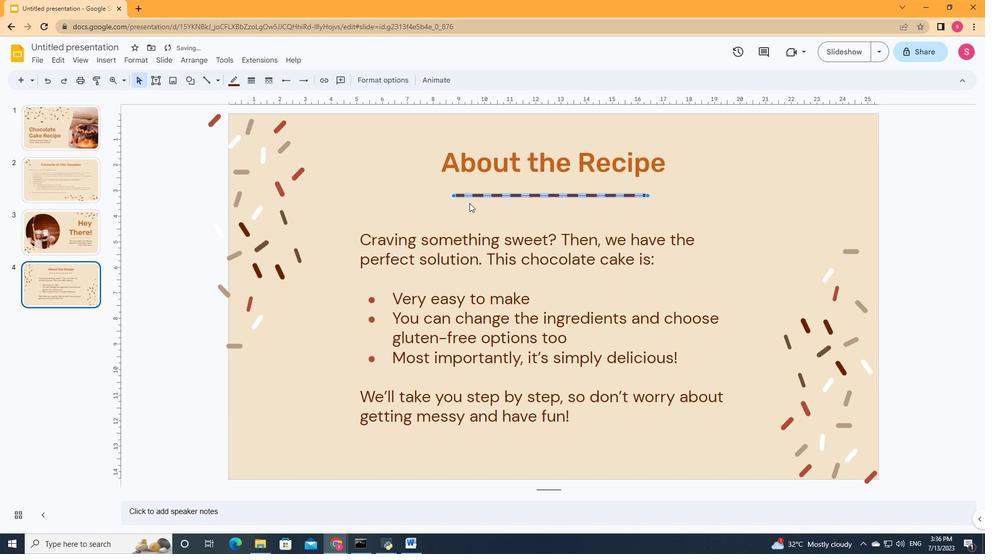 
Action: Mouse pressed left at (473, 204)
Screenshot: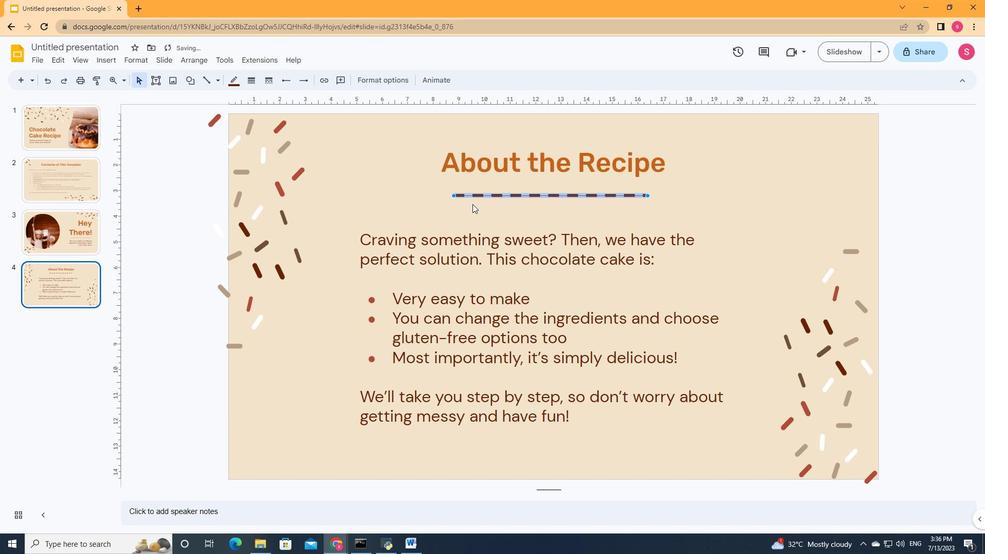 
Action: Mouse moved to (442, 299)
Screenshot: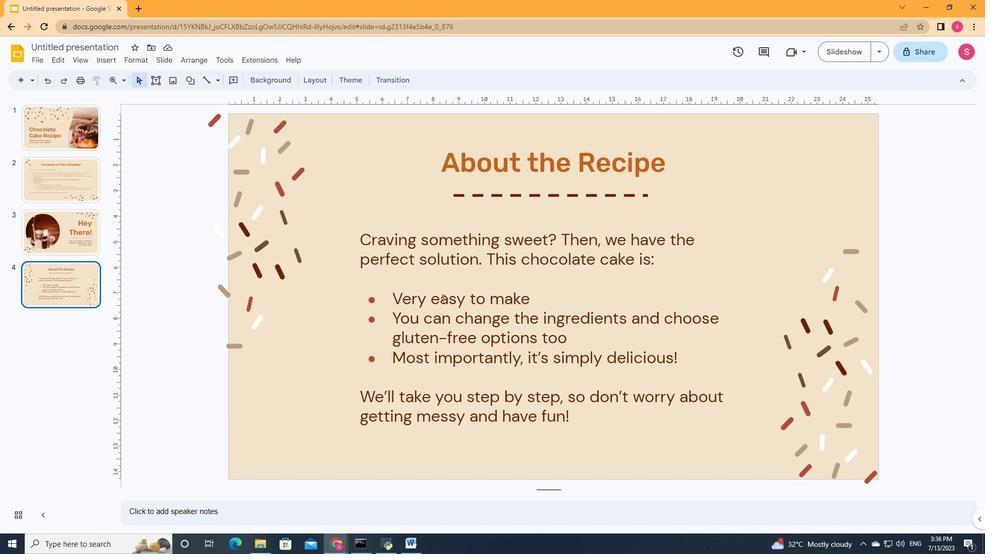 
Action: Mouse scrolled (442, 298) with delta (0, 0)
Screenshot: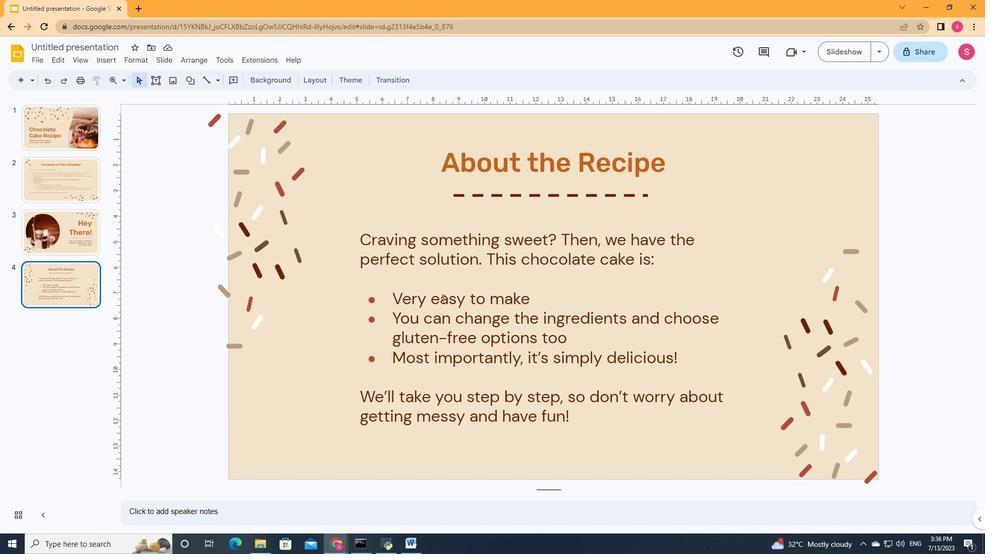 
Action: Mouse moved to (443, 299)
Screenshot: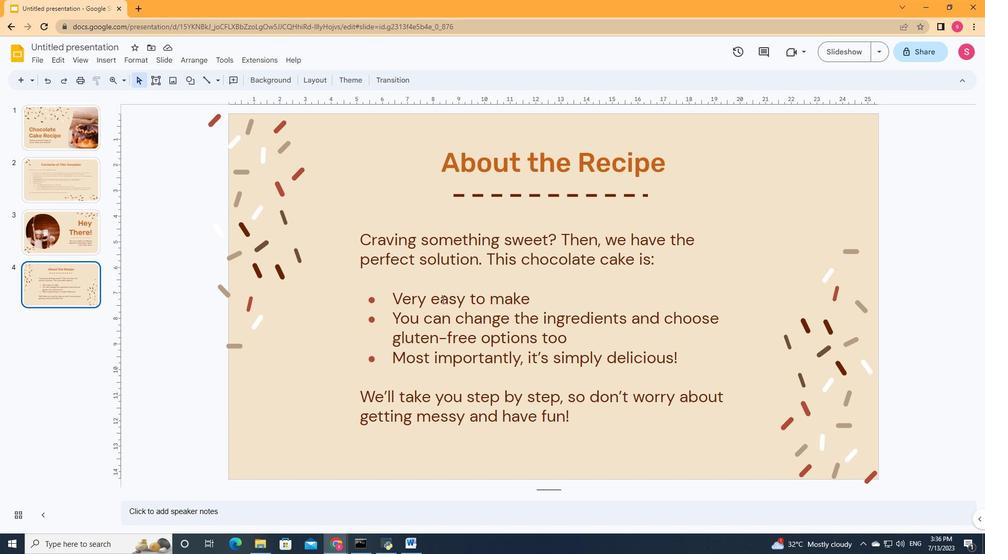 
Action: Mouse scrolled (443, 298) with delta (0, 0)
Screenshot: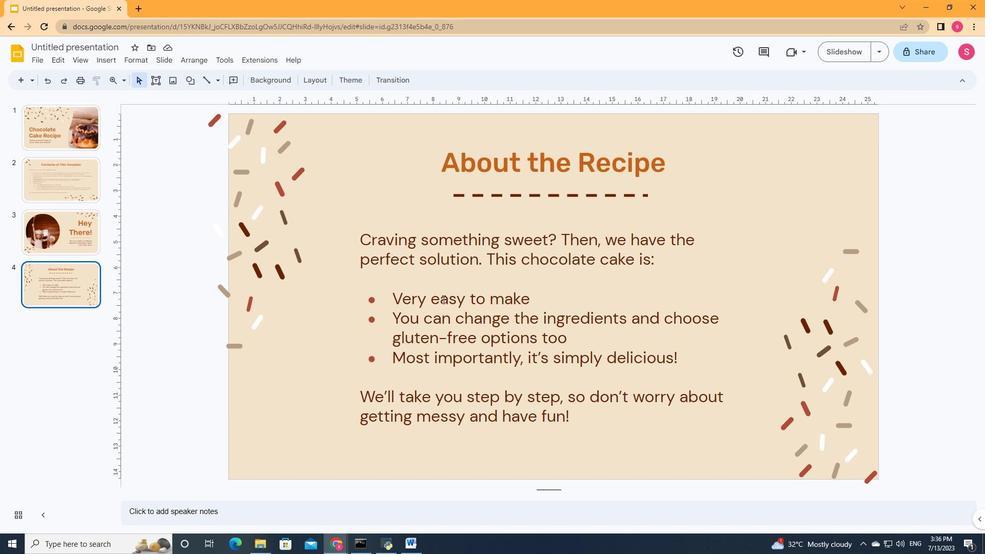 
Action: Mouse moved to (444, 298)
Screenshot: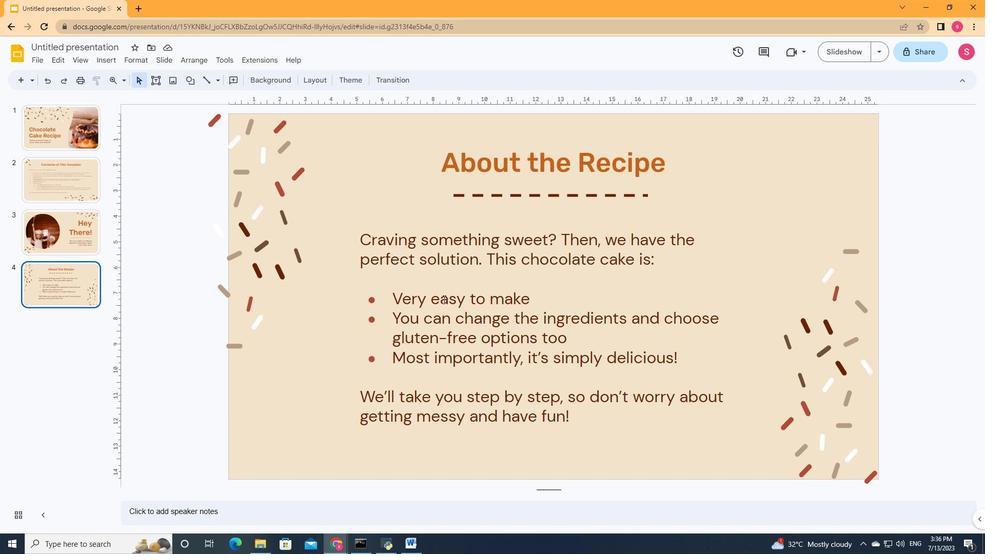 
Action: Mouse scrolled (444, 297) with delta (0, 0)
Screenshot: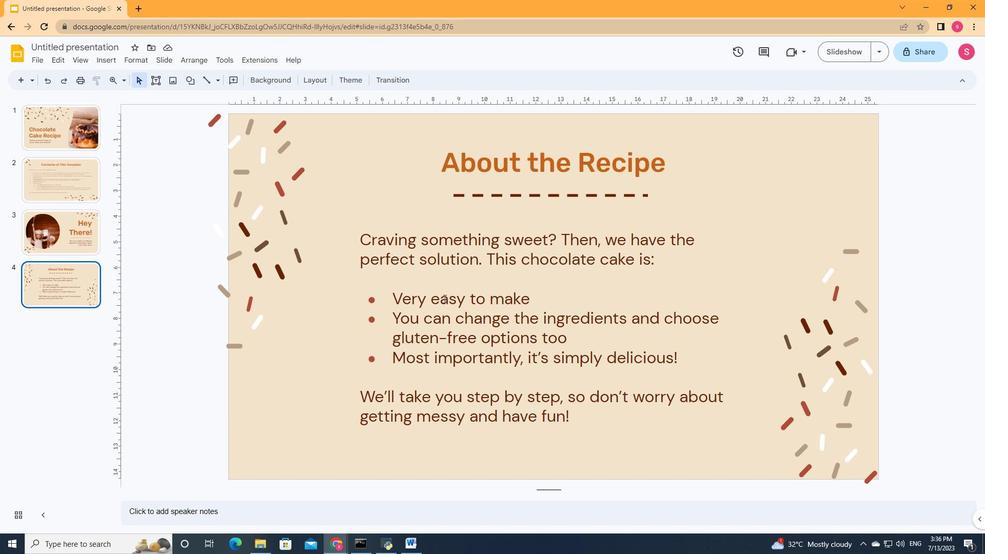 
Action: Mouse scrolled (444, 297) with delta (0, 0)
Screenshot: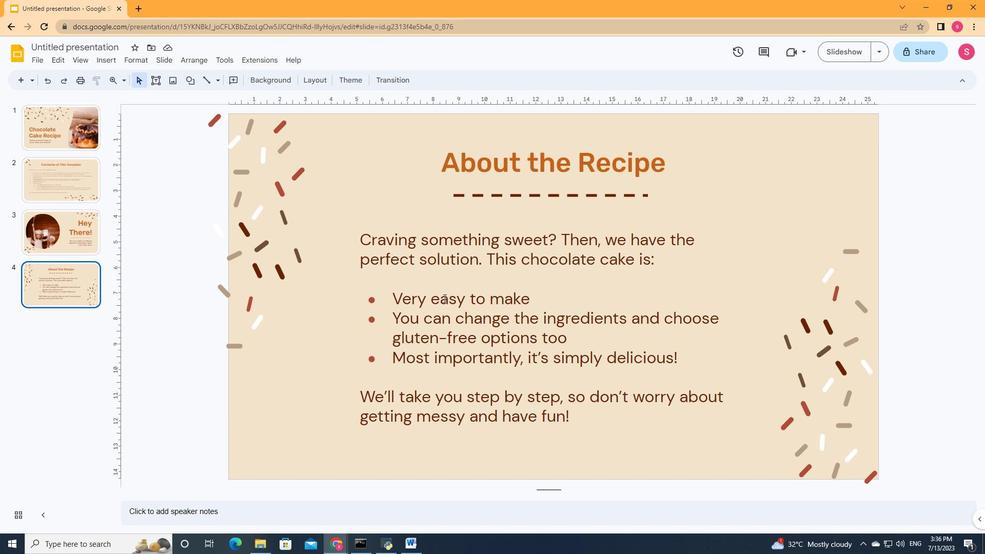 
Action: Mouse moved to (597, 428)
Screenshot: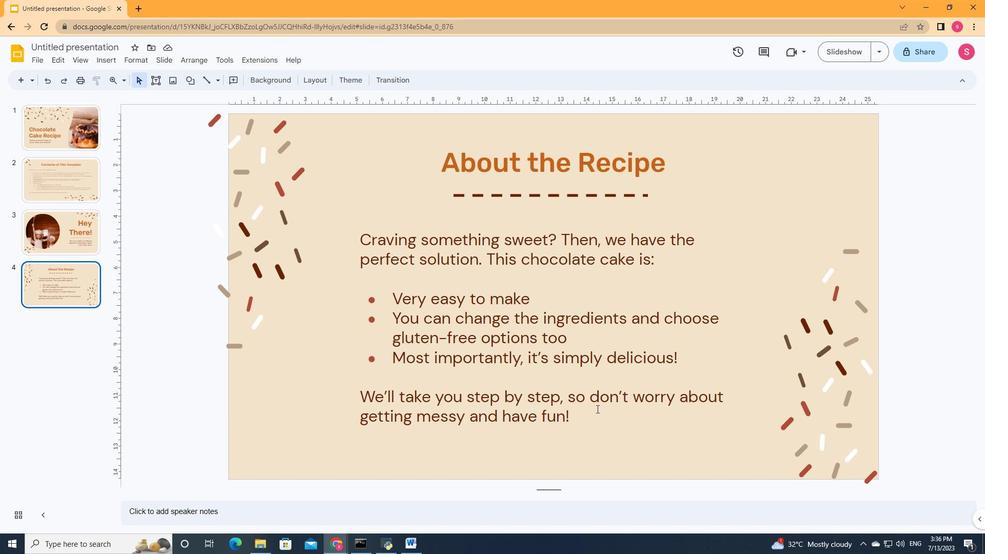 
Action: Mouse pressed left at (597, 428)
Screenshot: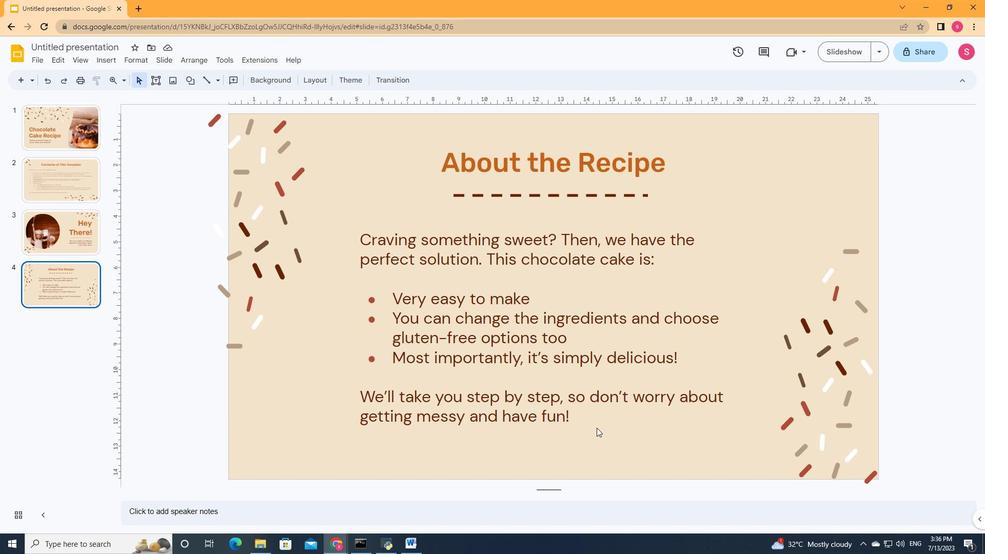 
Action: Mouse moved to (594, 345)
Screenshot: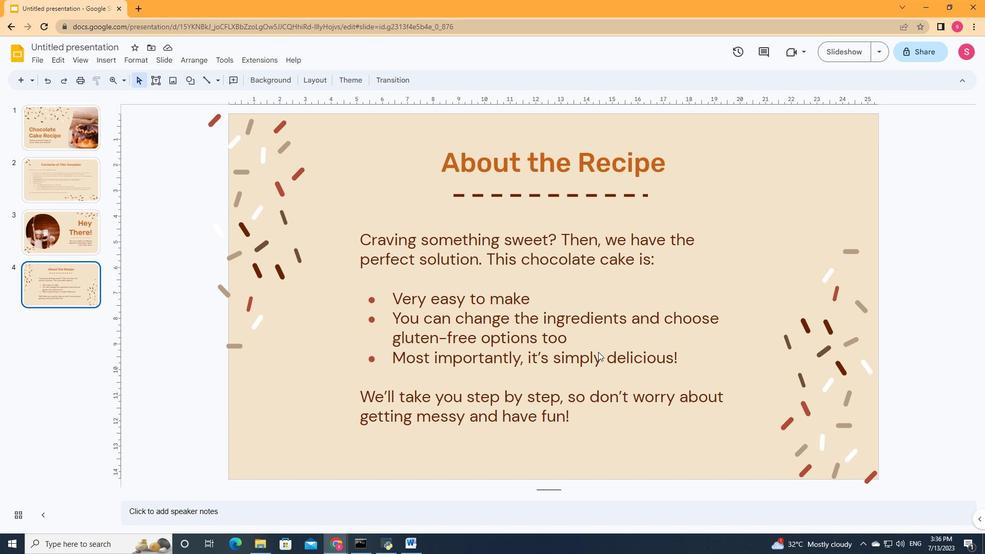 
Action: Mouse scrolled (594, 345) with delta (0, 0)
Screenshot: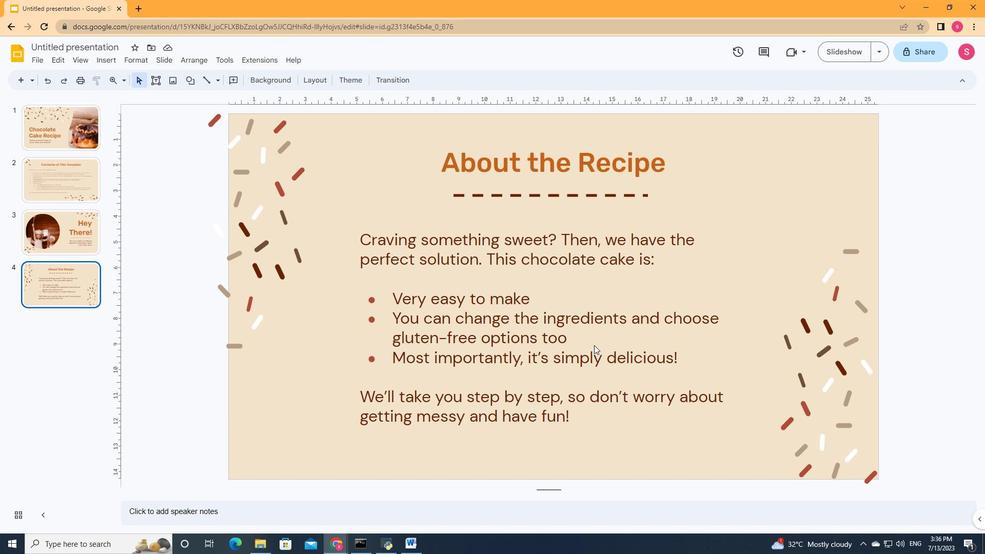
Action: Mouse scrolled (594, 345) with delta (0, 0)
Screenshot: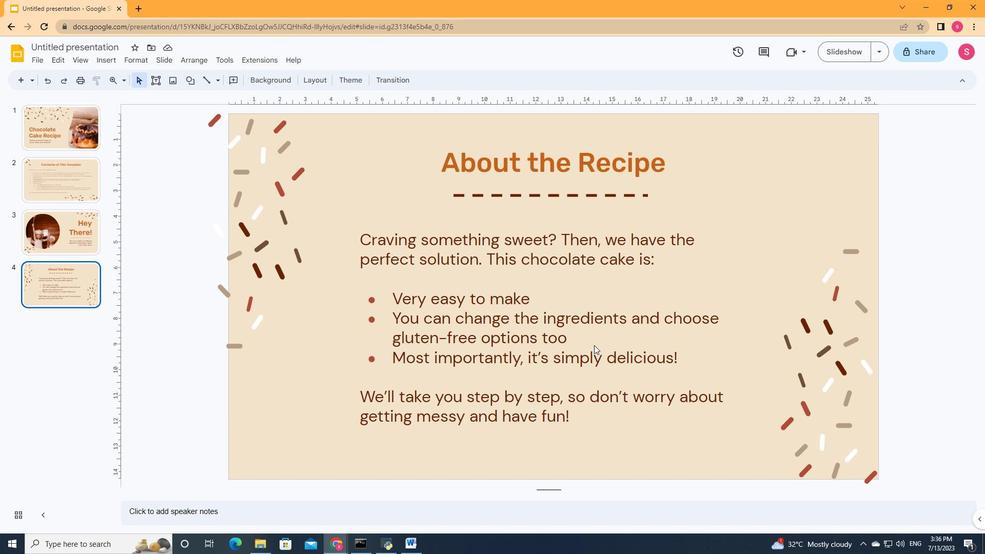 
Action: Mouse scrolled (594, 345) with delta (0, 0)
Screenshot: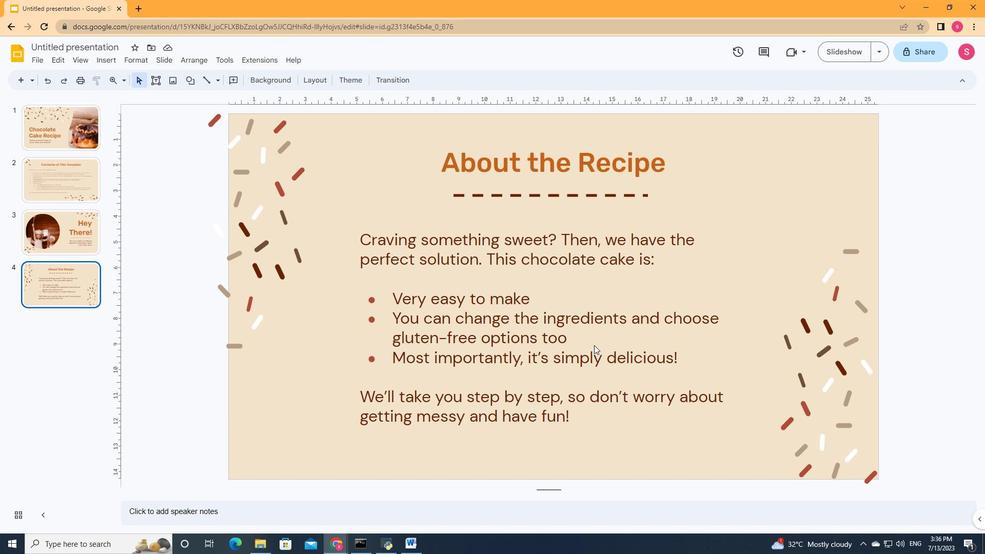 
Action: Mouse scrolled (594, 345) with delta (0, 0)
Screenshot: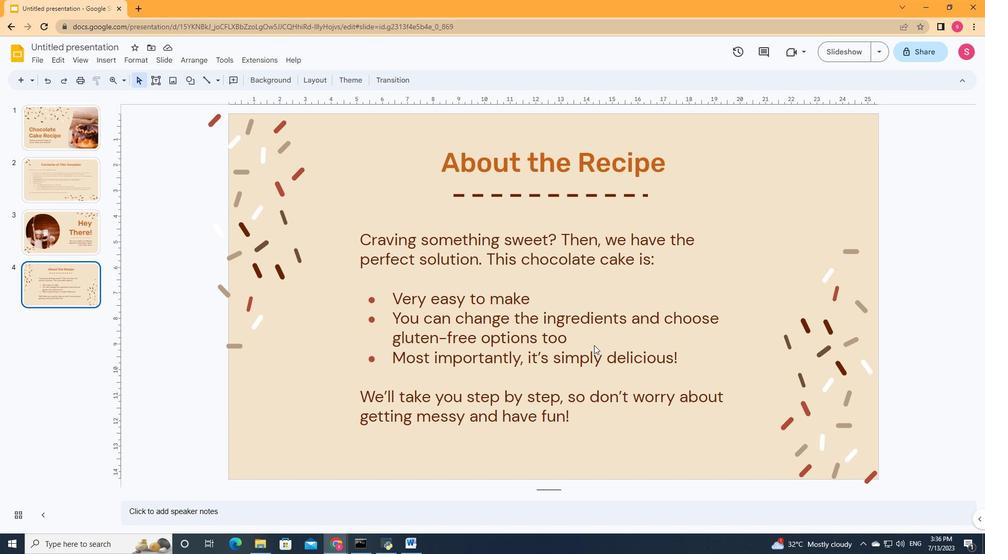 
Action: Mouse scrolled (594, 344) with delta (0, 0)
Screenshot: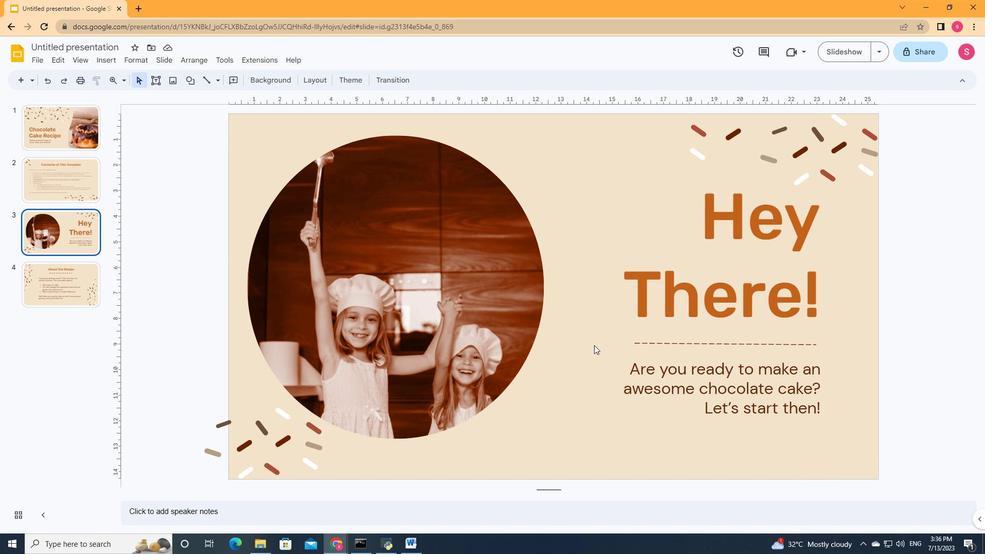 
Action: Mouse scrolled (594, 344) with delta (0, 0)
Screenshot: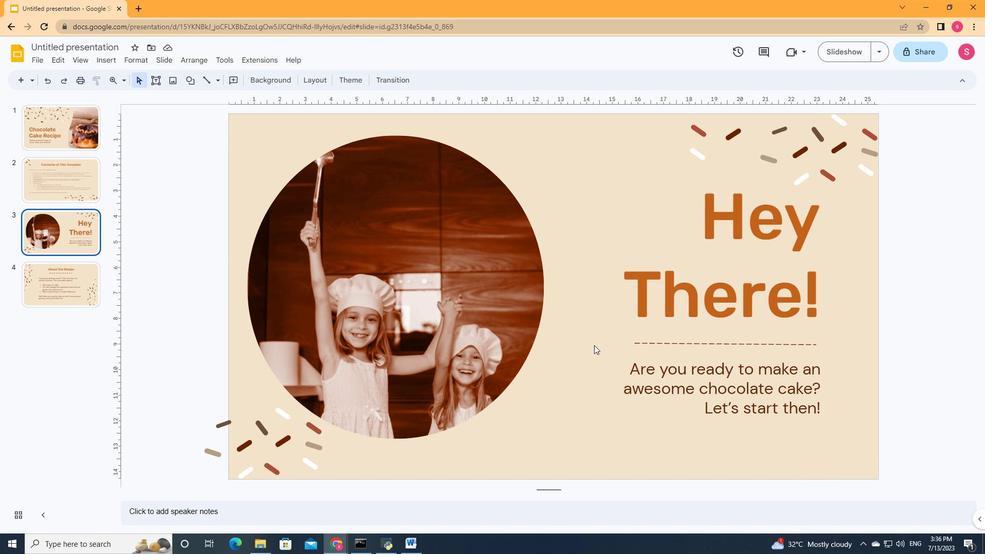 
Action: Mouse scrolled (594, 344) with delta (0, 0)
Screenshot: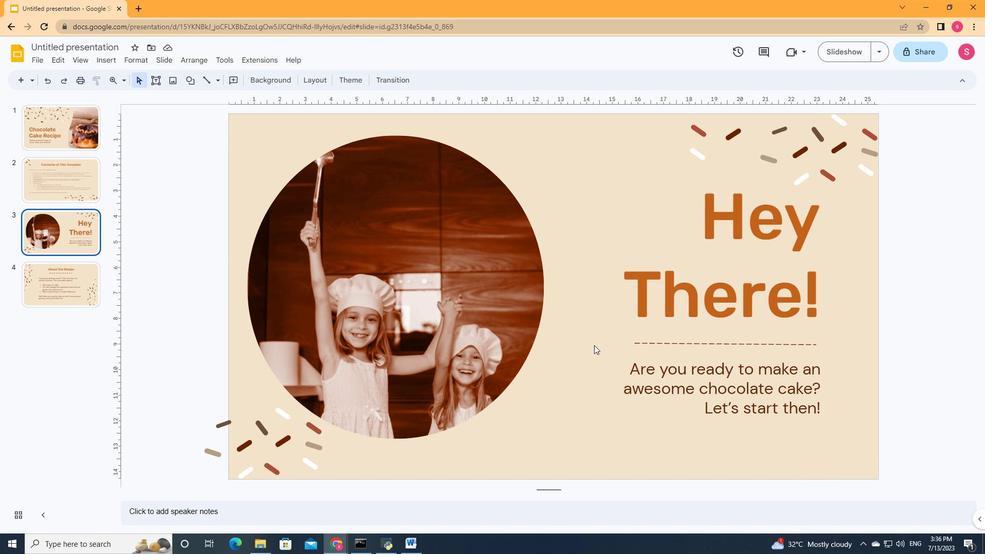 
Action: Mouse scrolled (594, 344) with delta (0, 0)
Screenshot: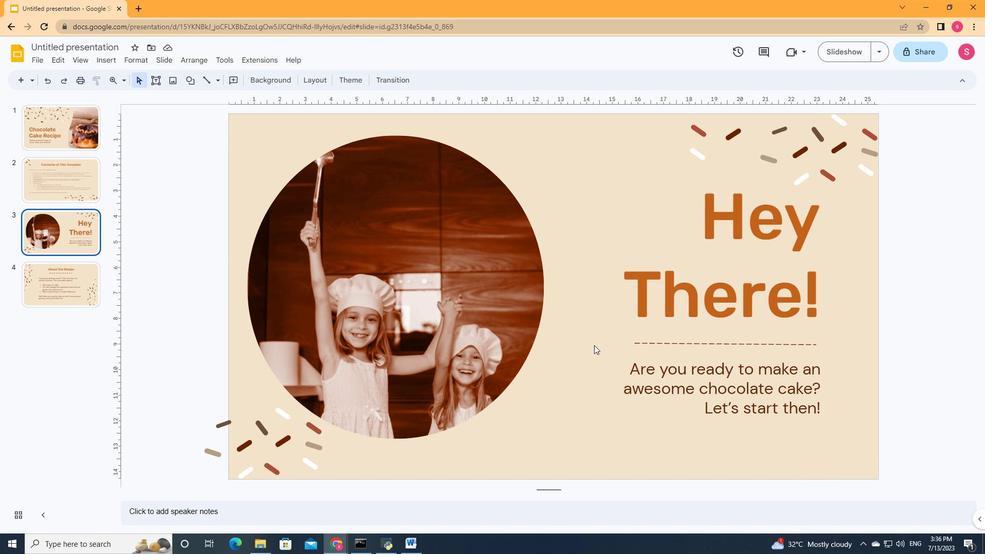 
